 Task: Add a timeline in the project TouchLine for the epic 'Cloud security compliance' from 2024/01/25 to 2025/09/27.
Action: Mouse moved to (198, 407)
Screenshot: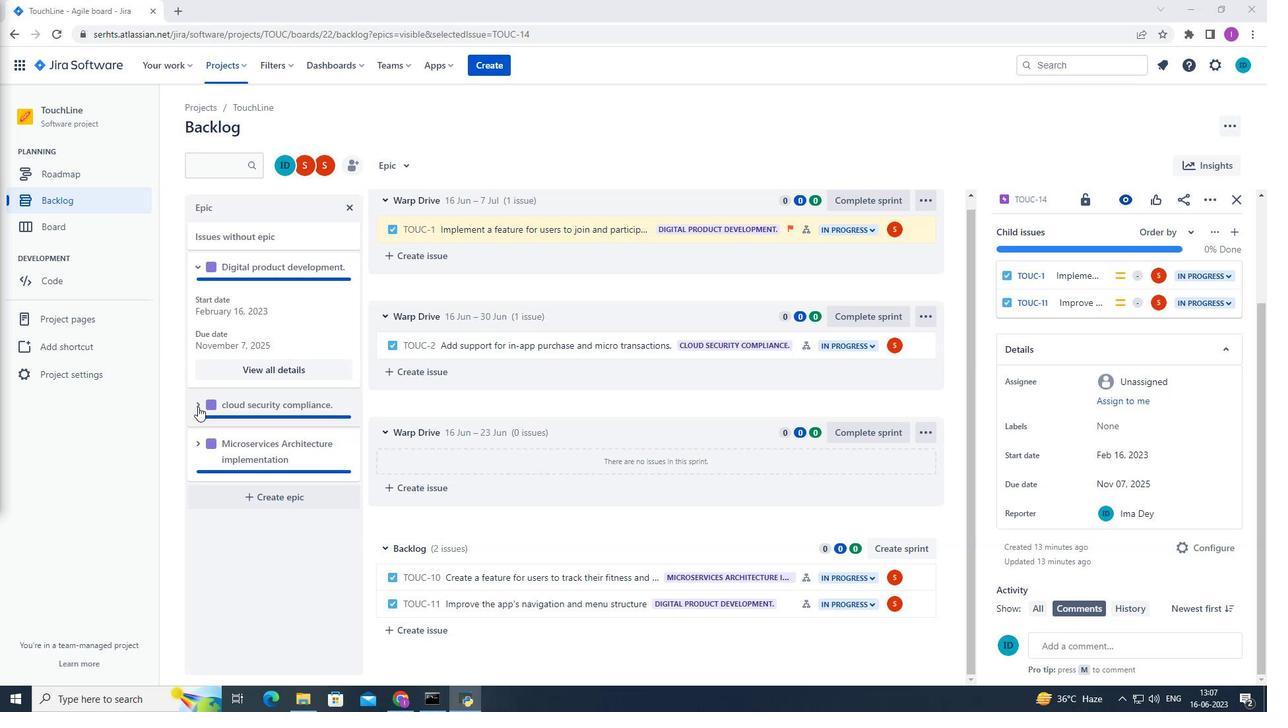 
Action: Mouse pressed left at (198, 407)
Screenshot: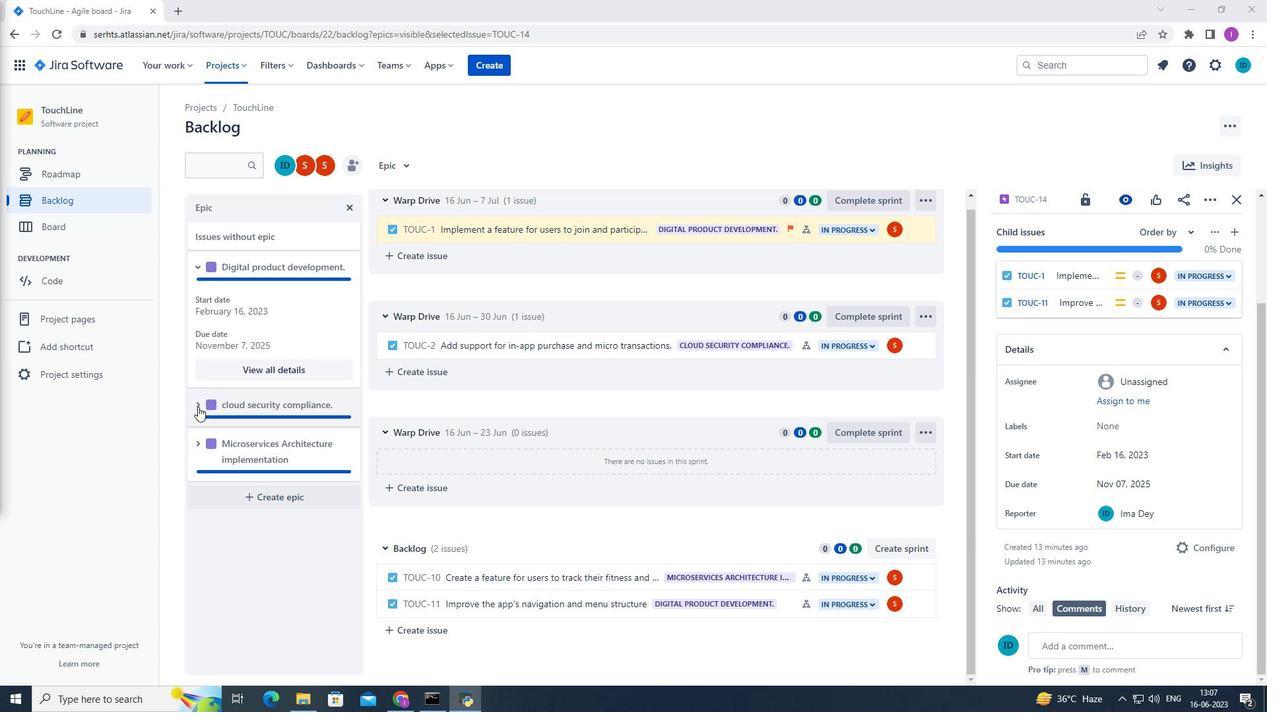 
Action: Mouse moved to (270, 499)
Screenshot: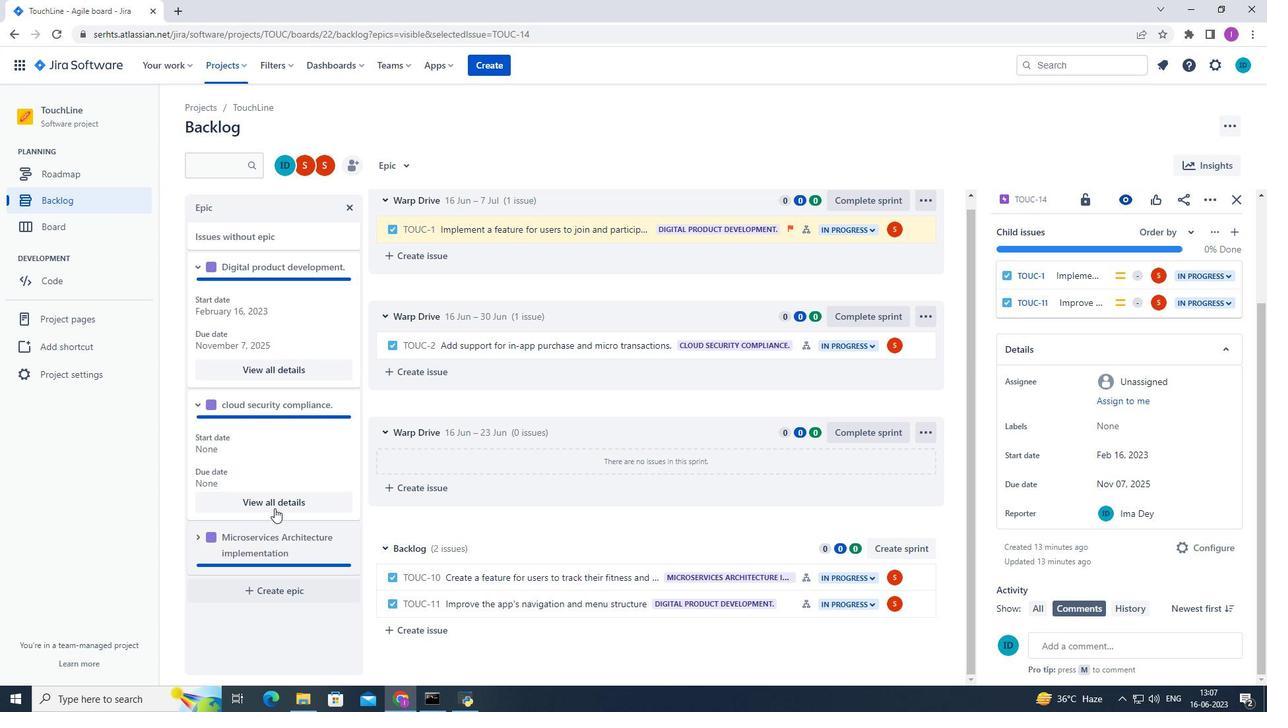 
Action: Mouse pressed left at (270, 499)
Screenshot: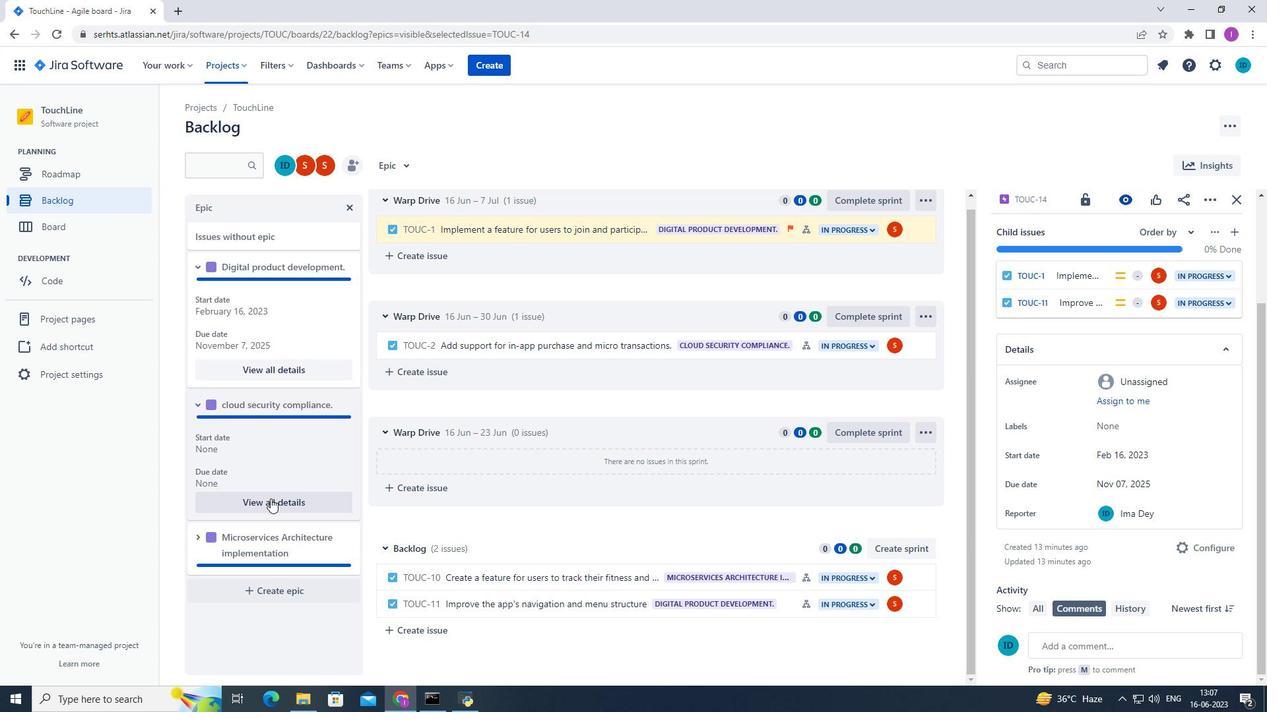 
Action: Mouse moved to (1110, 555)
Screenshot: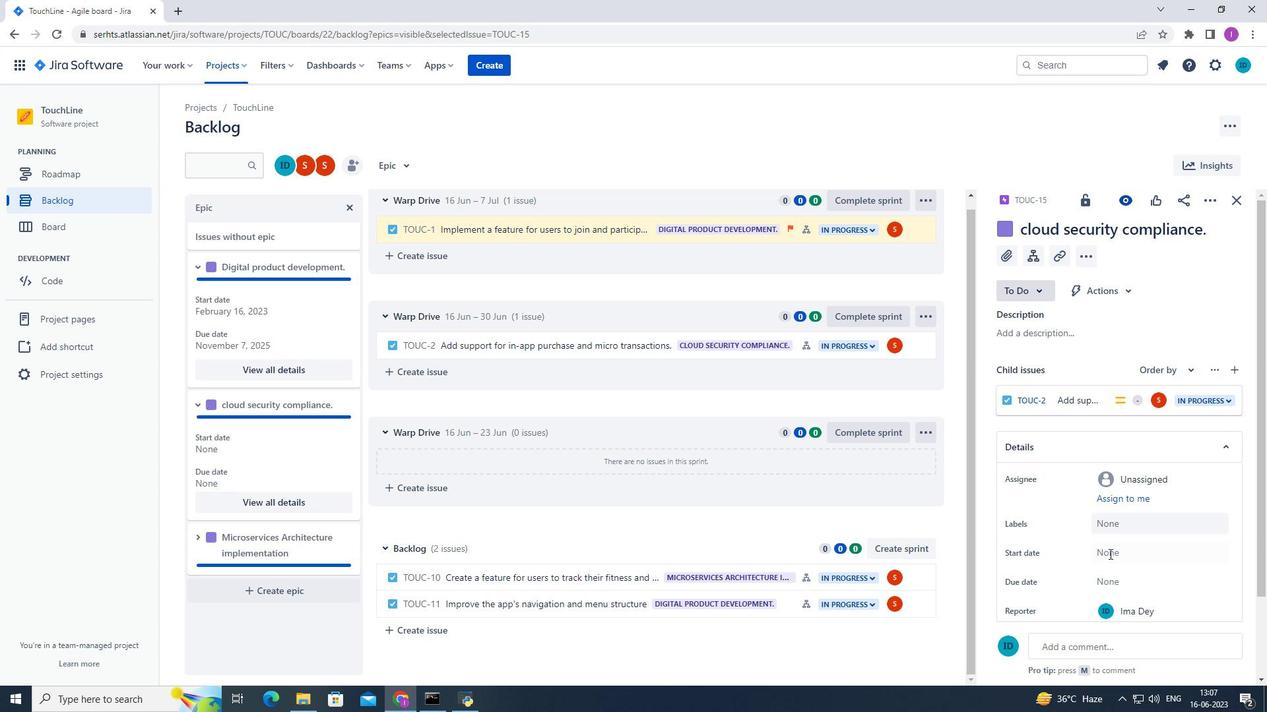 
Action: Mouse pressed left at (1110, 555)
Screenshot: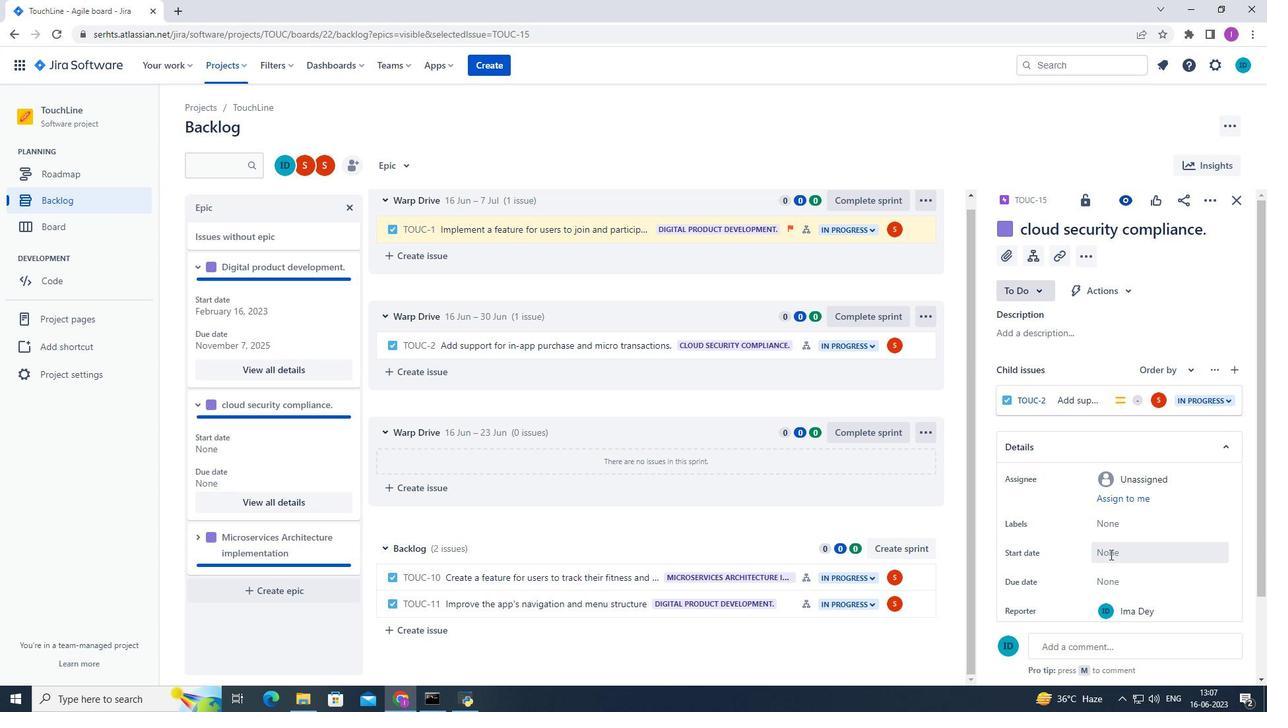 
Action: Mouse moved to (1237, 361)
Screenshot: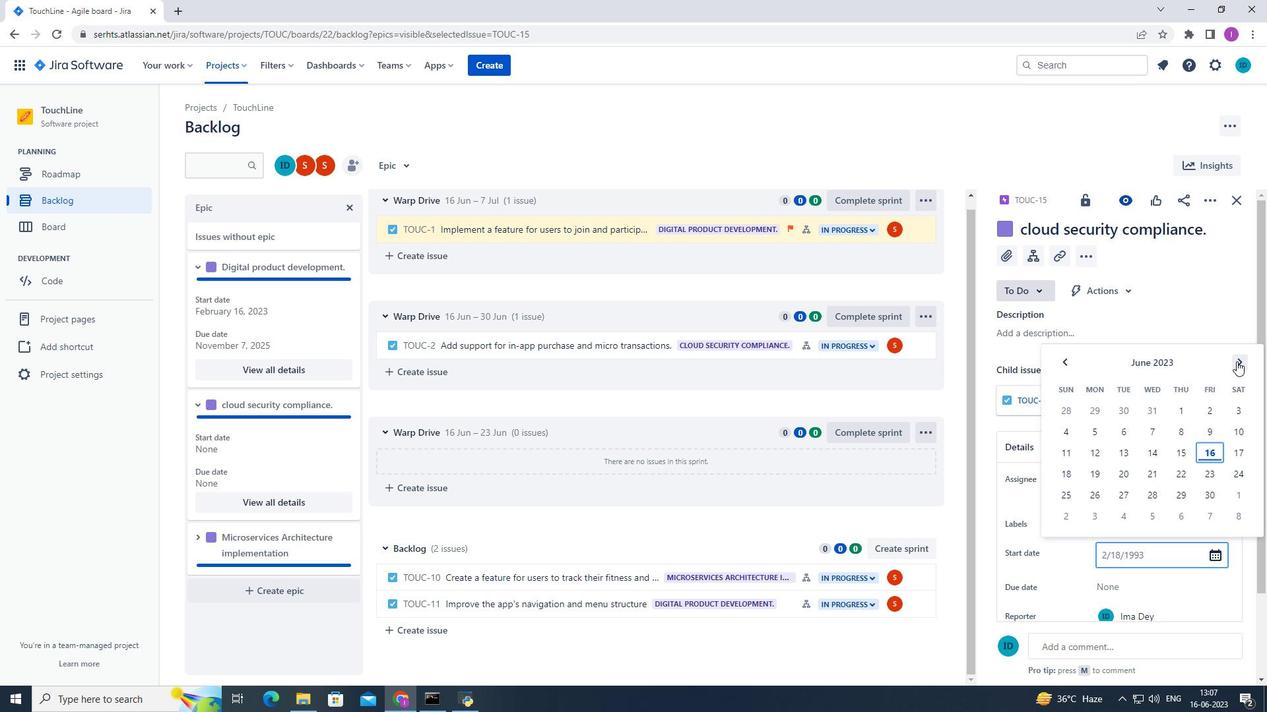 
Action: Mouse pressed left at (1237, 361)
Screenshot: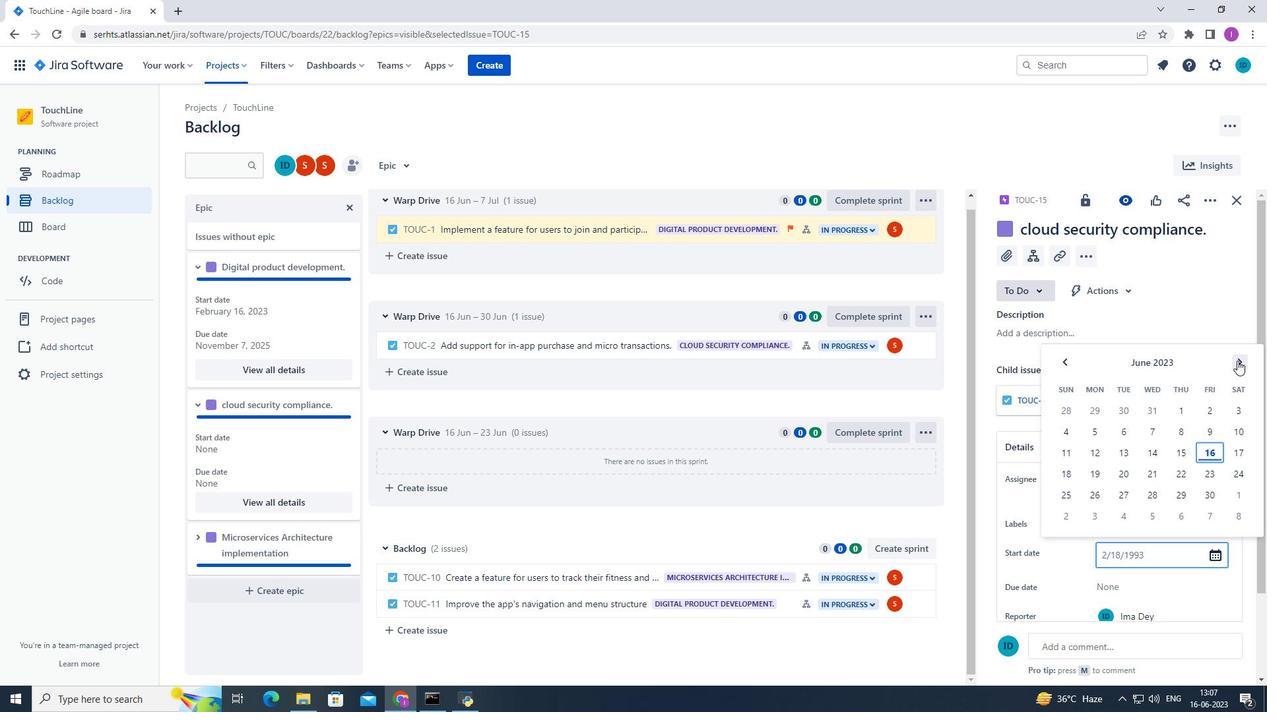 
Action: Mouse pressed left at (1237, 361)
Screenshot: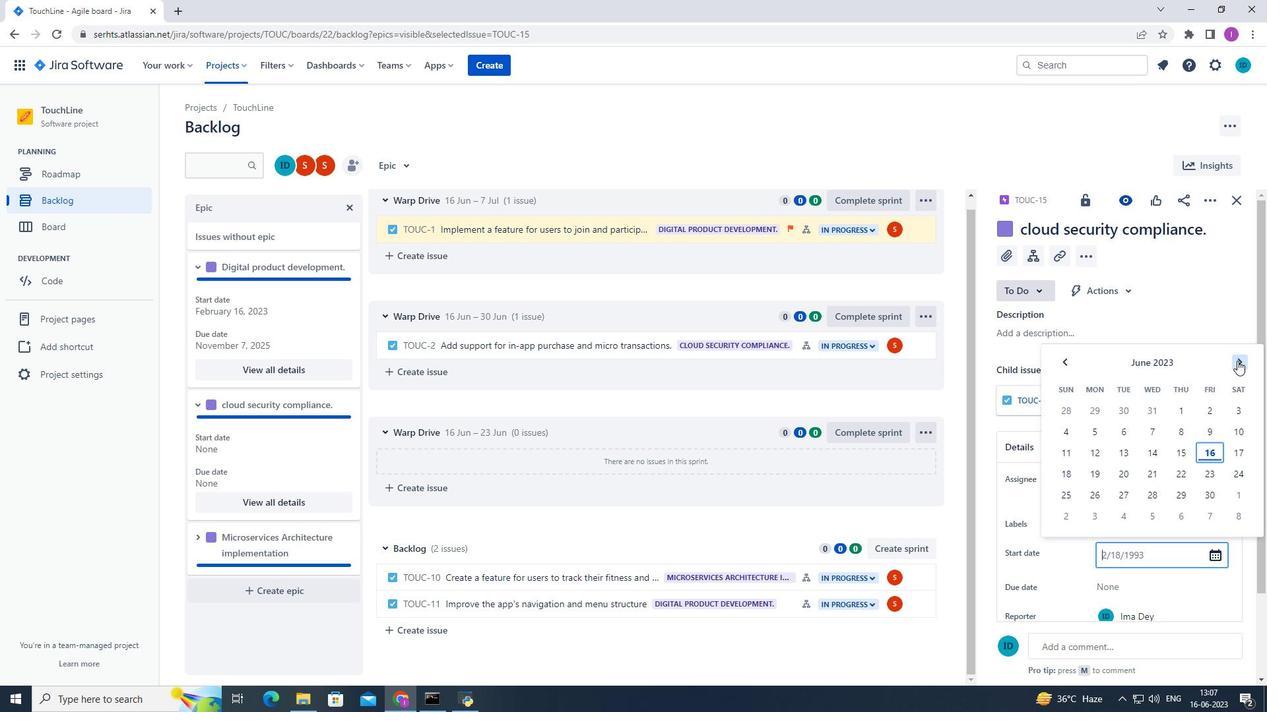 
Action: Mouse pressed left at (1237, 361)
Screenshot: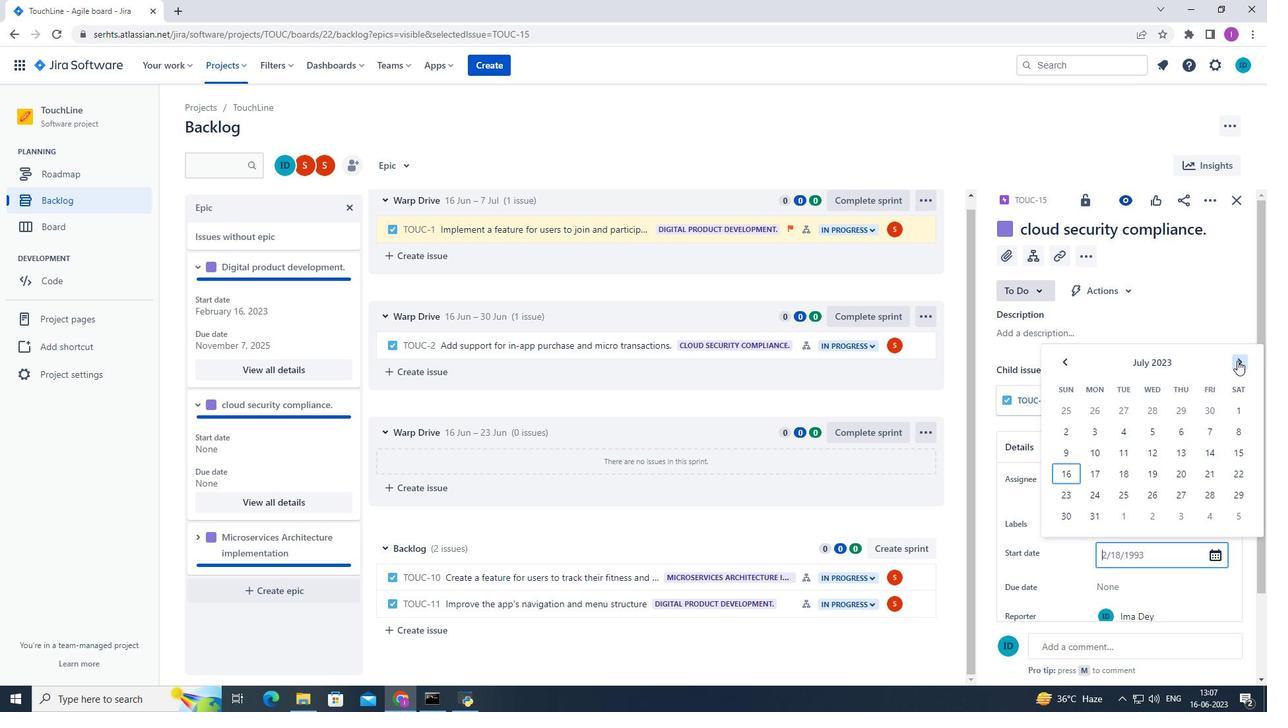 
Action: Mouse pressed left at (1237, 361)
Screenshot: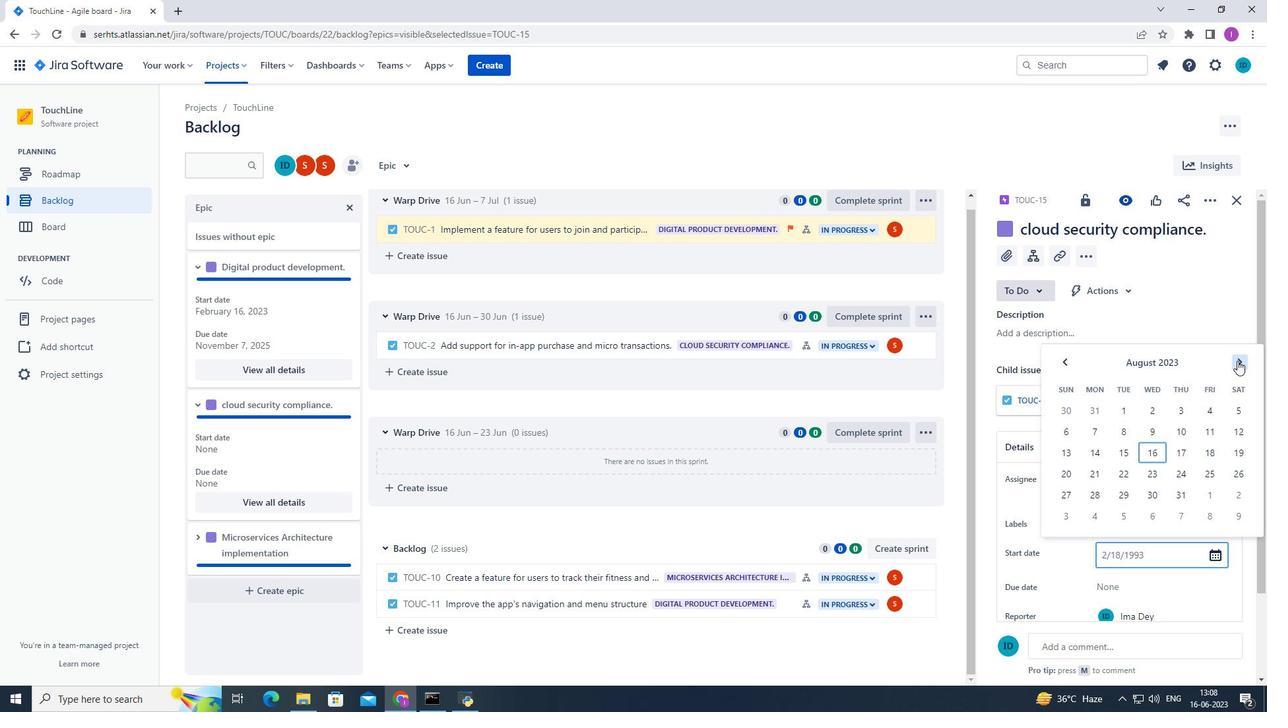 
Action: Mouse pressed left at (1237, 361)
Screenshot: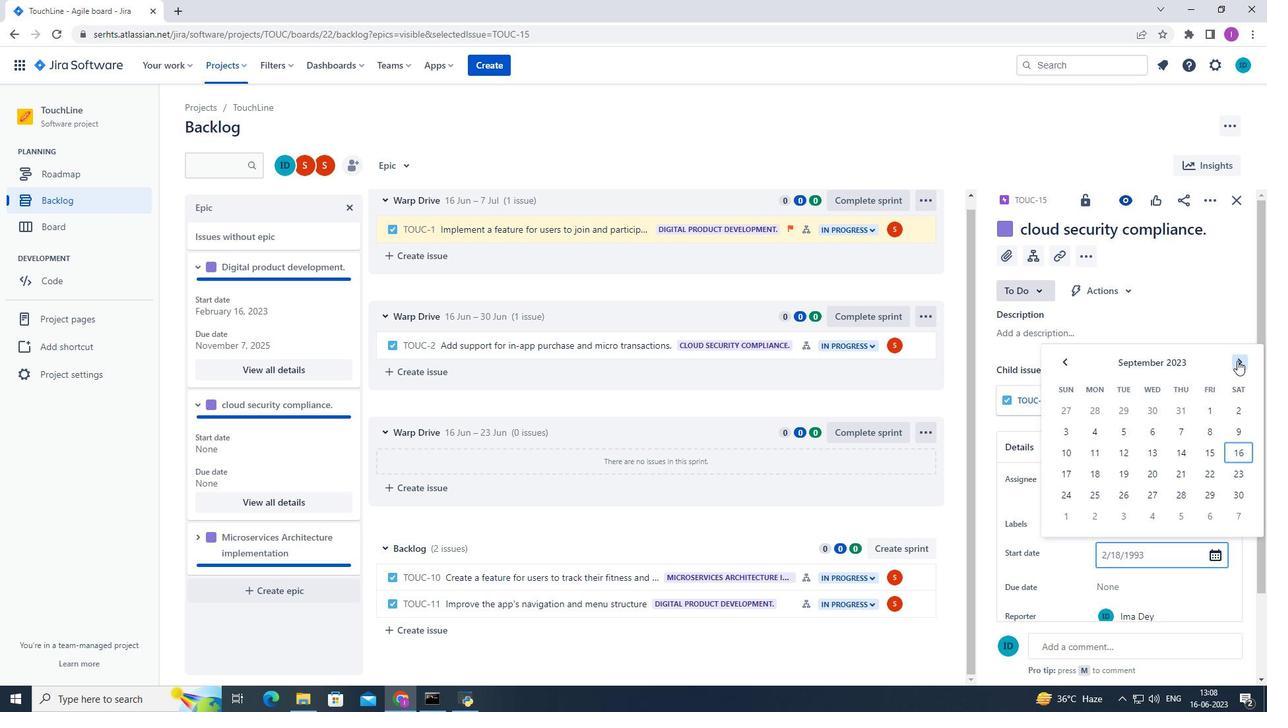 
Action: Mouse pressed left at (1237, 361)
Screenshot: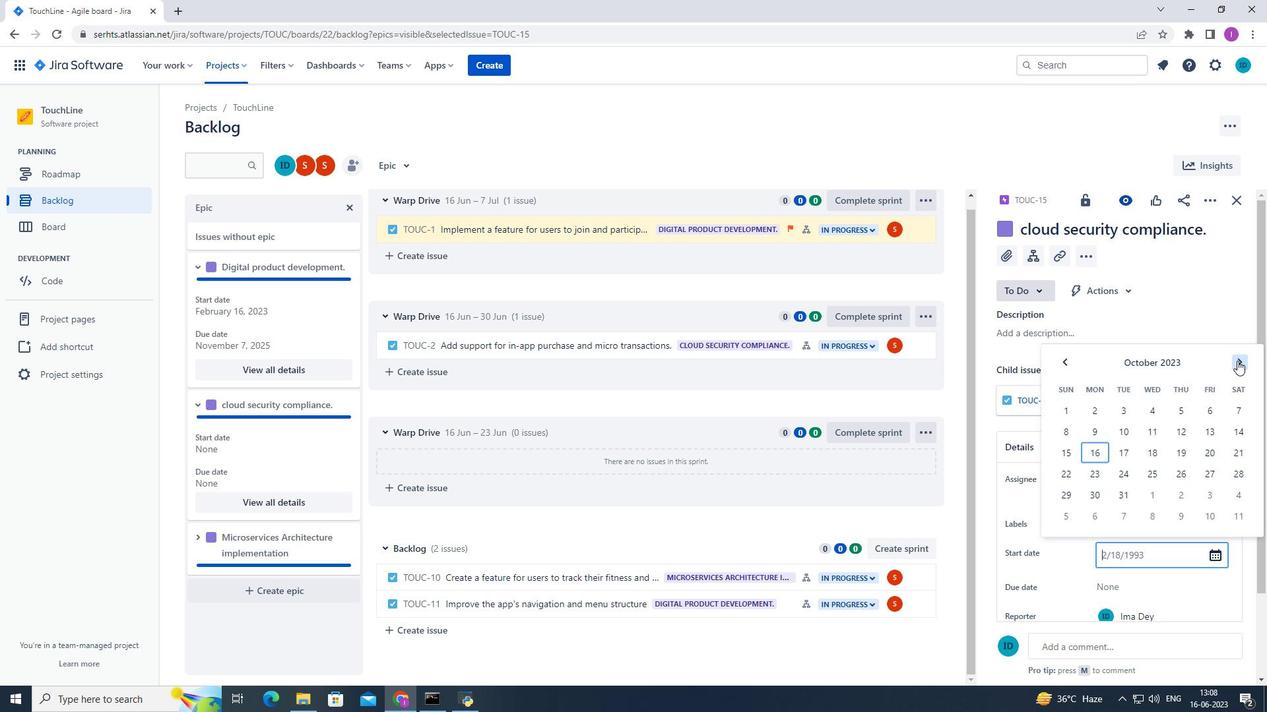 
Action: Mouse pressed left at (1237, 361)
Screenshot: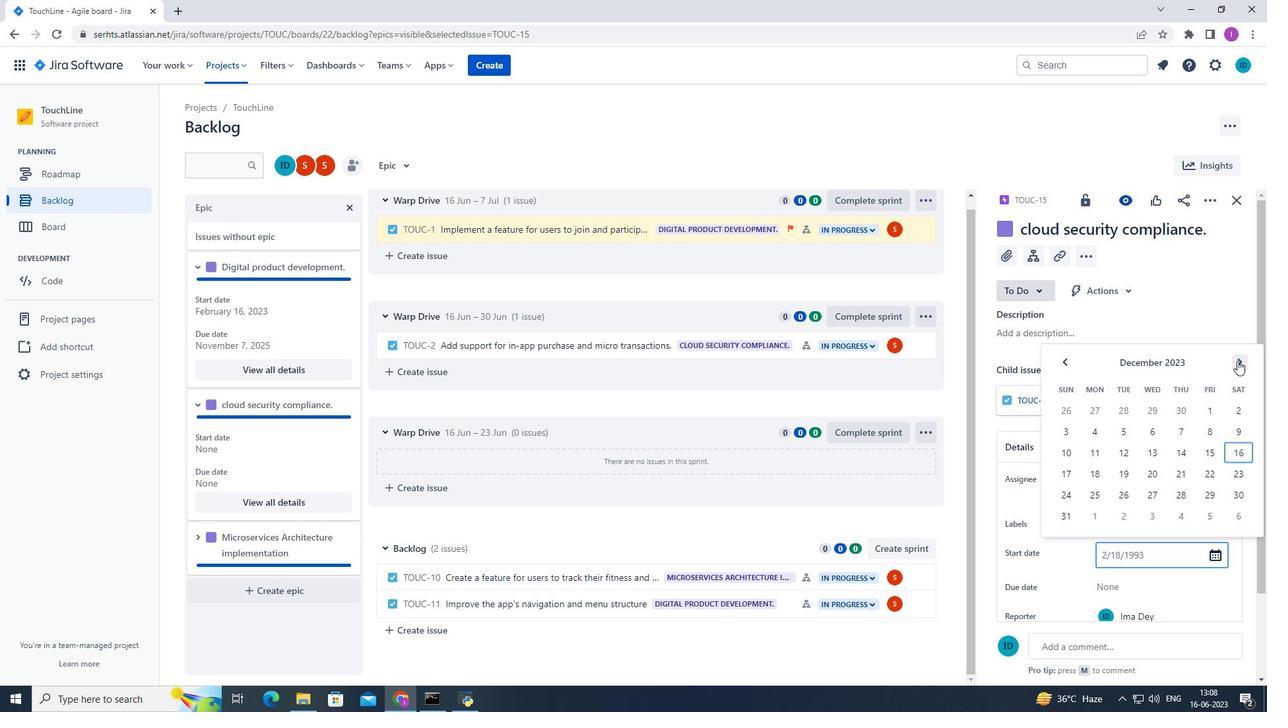 
Action: Mouse pressed left at (1237, 361)
Screenshot: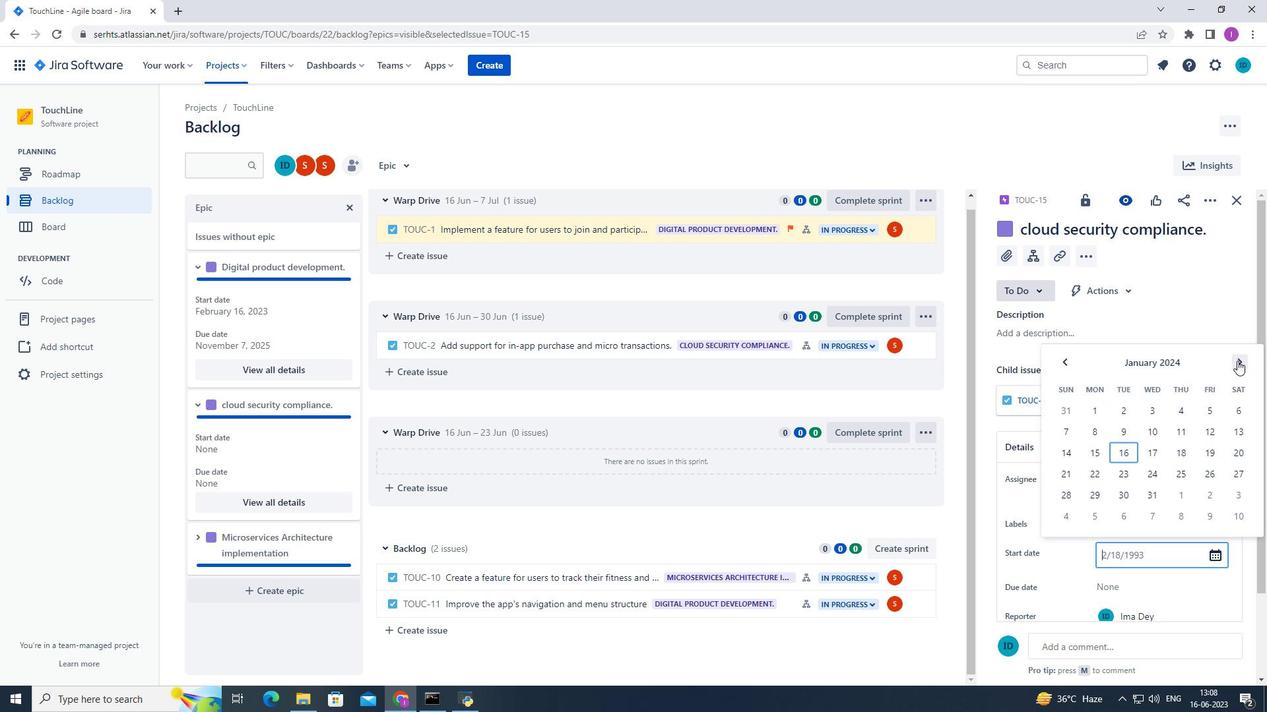 
Action: Mouse moved to (1065, 363)
Screenshot: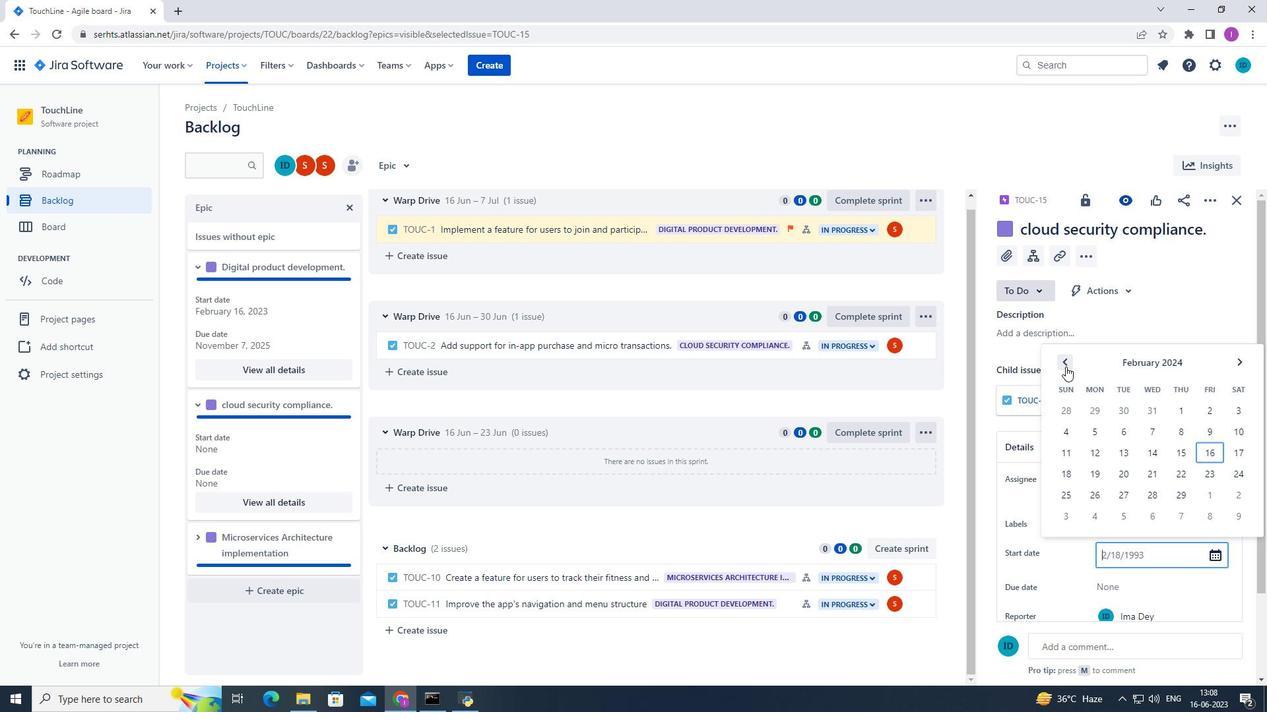 
Action: Mouse pressed left at (1065, 363)
Screenshot: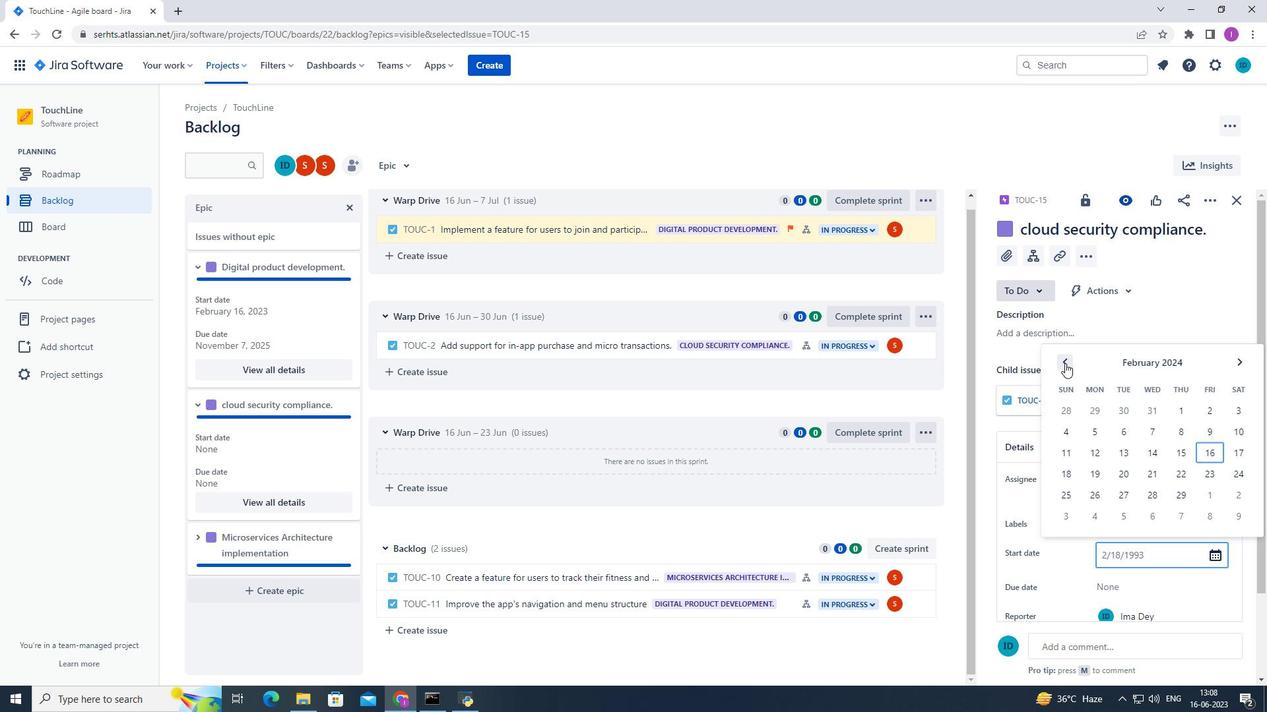 
Action: Mouse moved to (1189, 472)
Screenshot: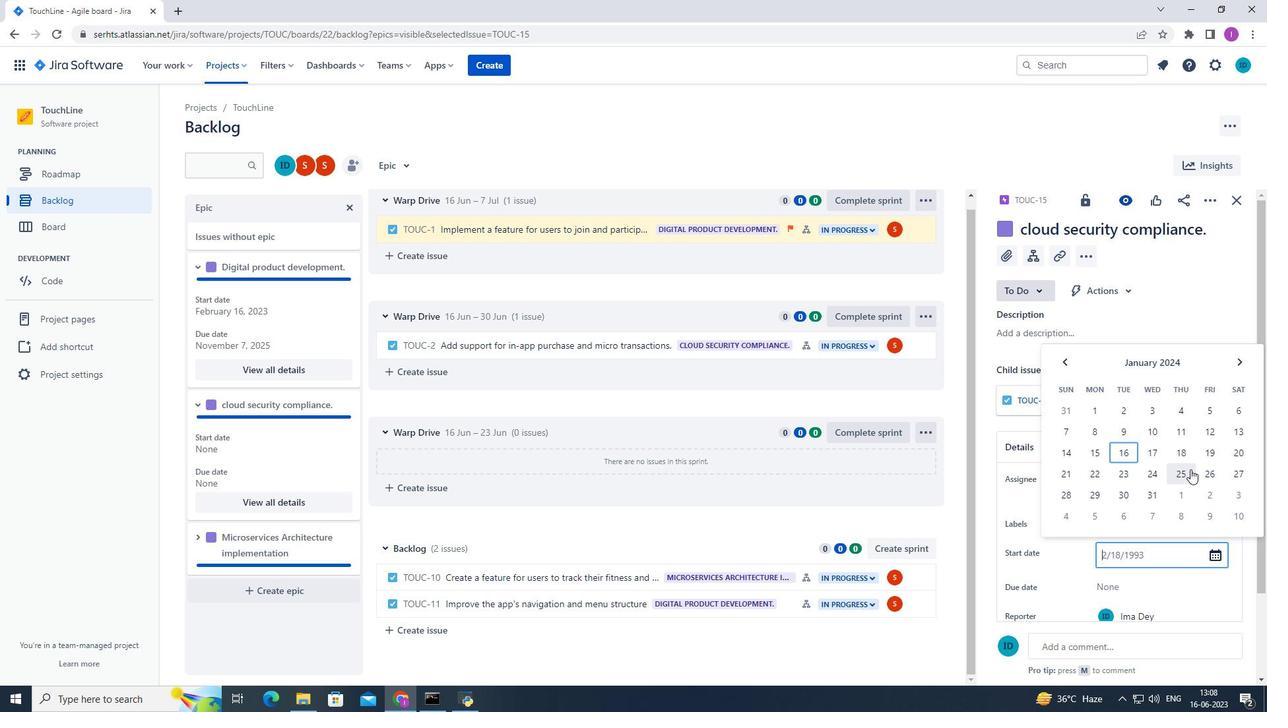 
Action: Mouse pressed left at (1189, 472)
Screenshot: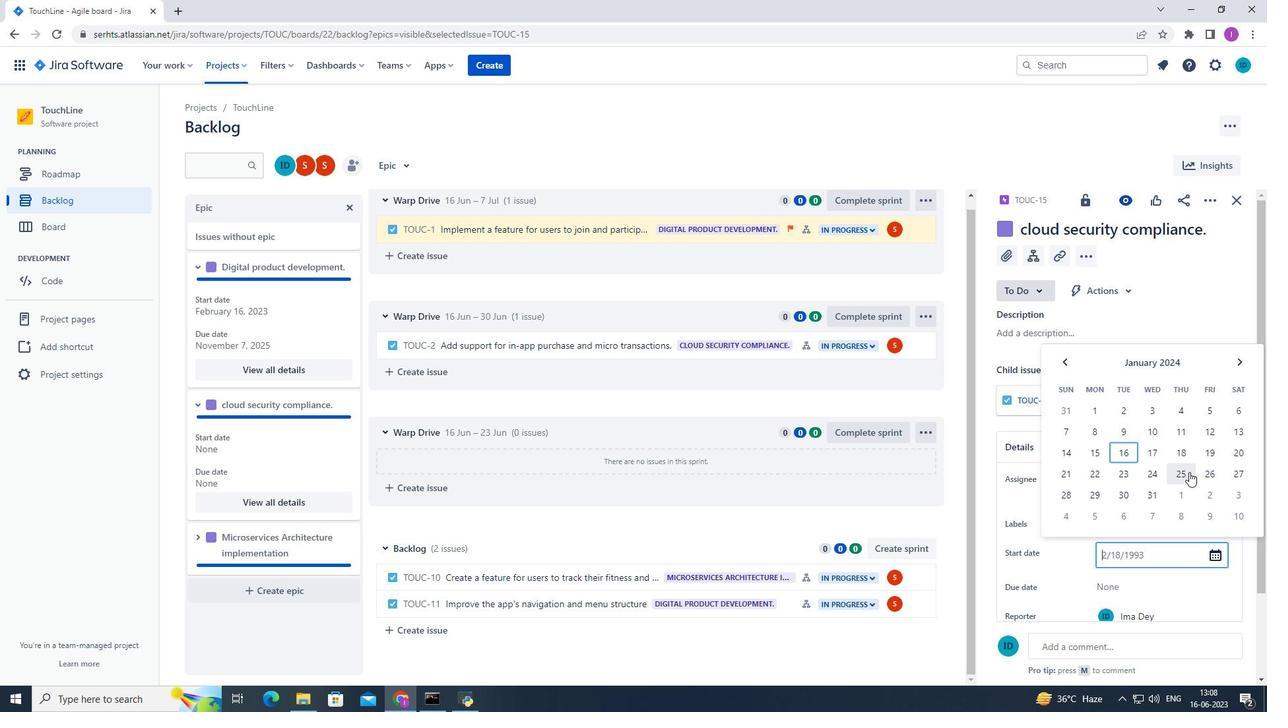 
Action: Mouse moved to (1194, 584)
Screenshot: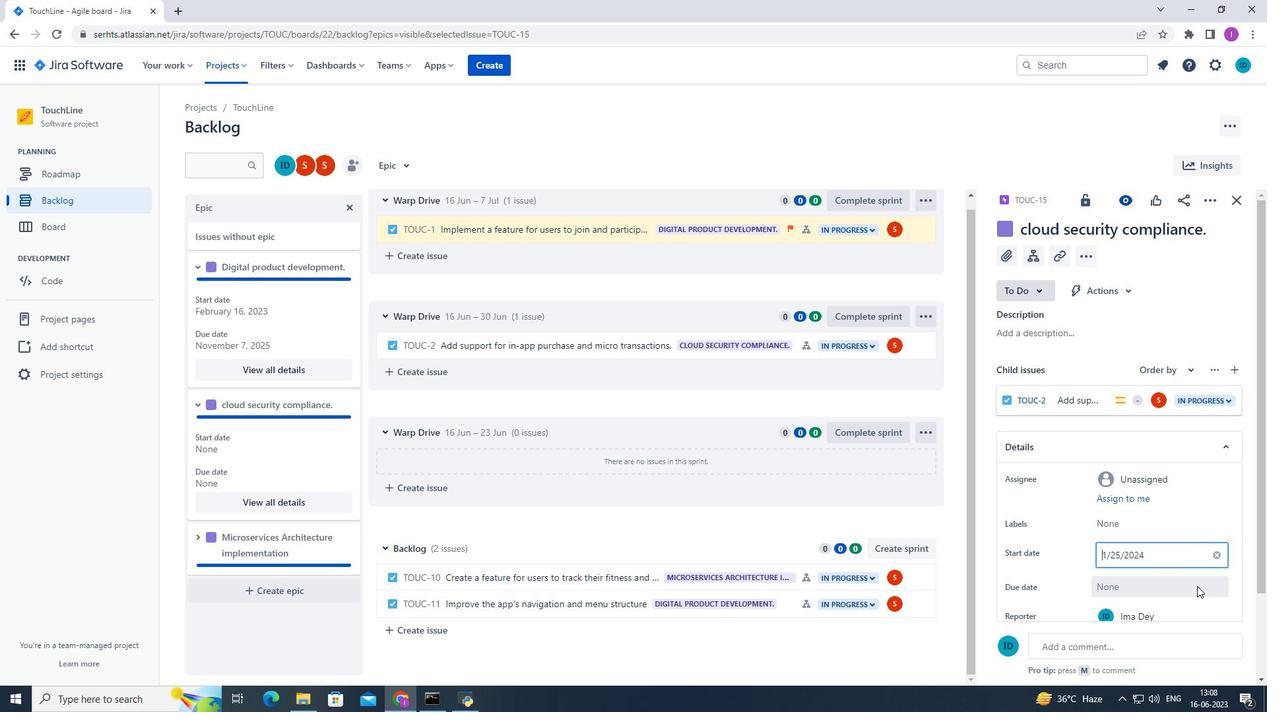 
Action: Mouse scrolled (1194, 583) with delta (0, 0)
Screenshot: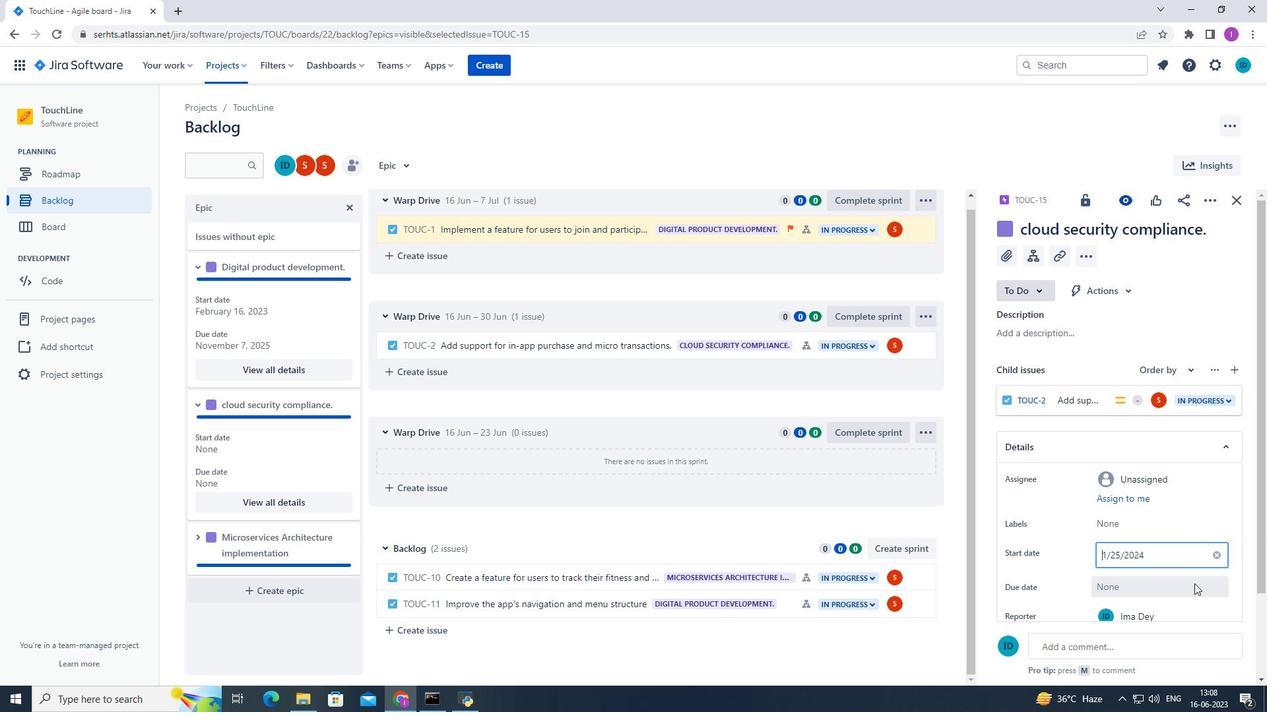 
Action: Mouse moved to (1167, 524)
Screenshot: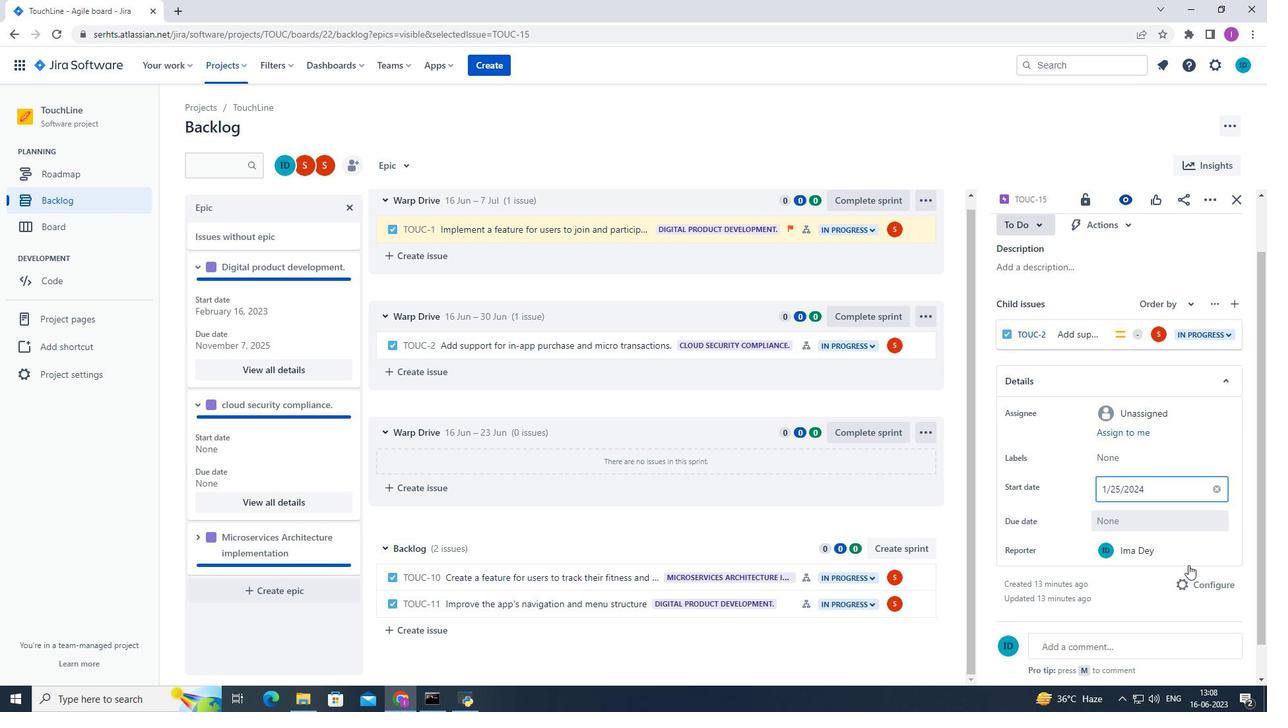 
Action: Mouse pressed left at (1167, 524)
Screenshot: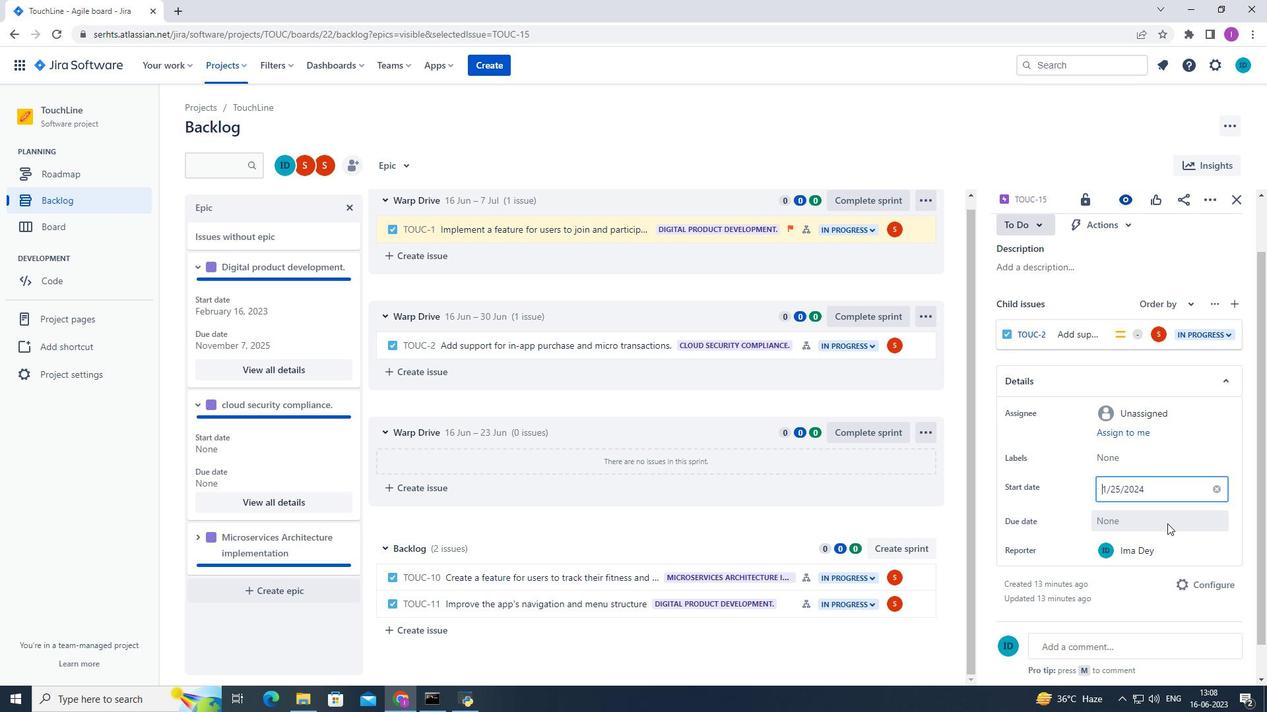 
Action: Mouse moved to (1236, 330)
Screenshot: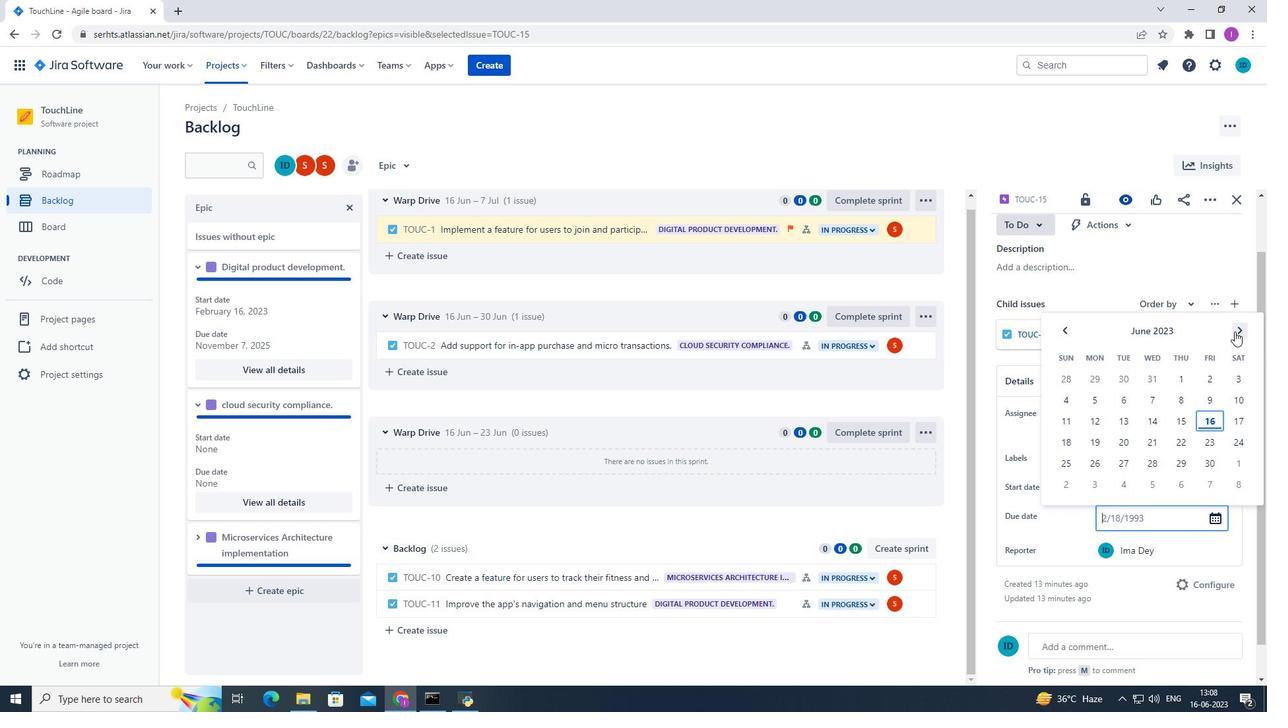
Action: Mouse pressed left at (1236, 330)
Screenshot: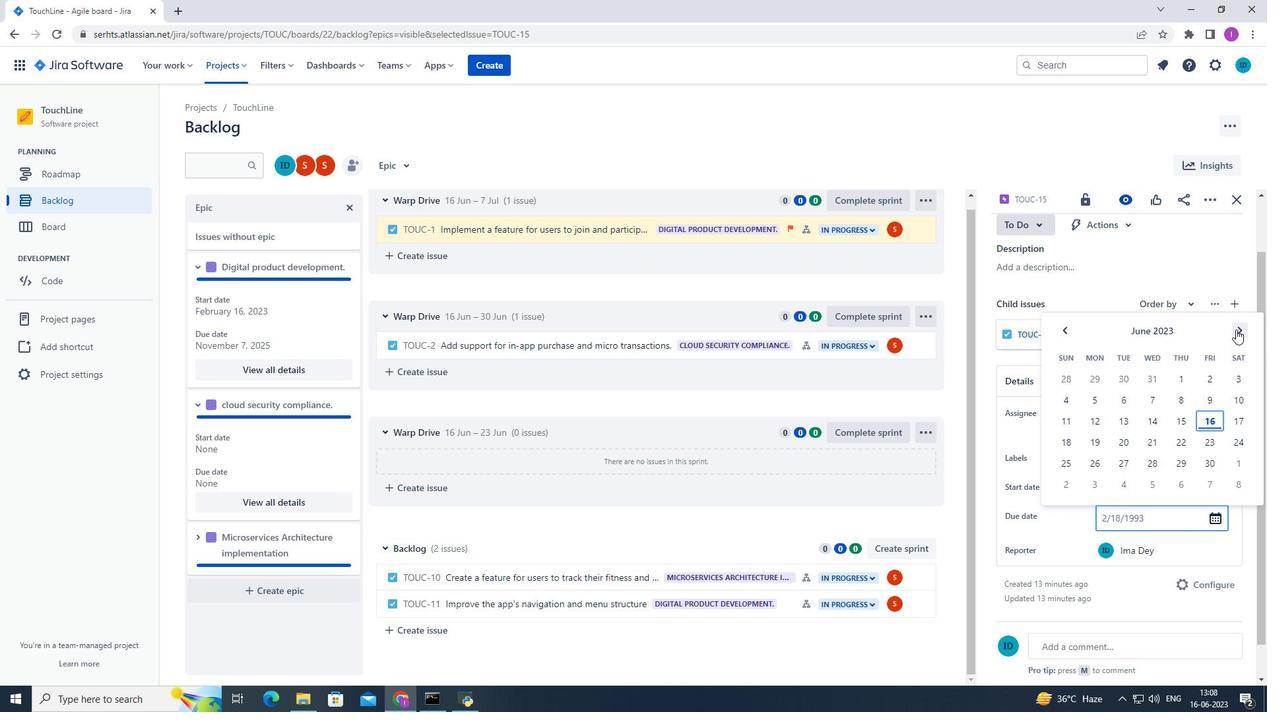 
Action: Mouse pressed left at (1236, 330)
Screenshot: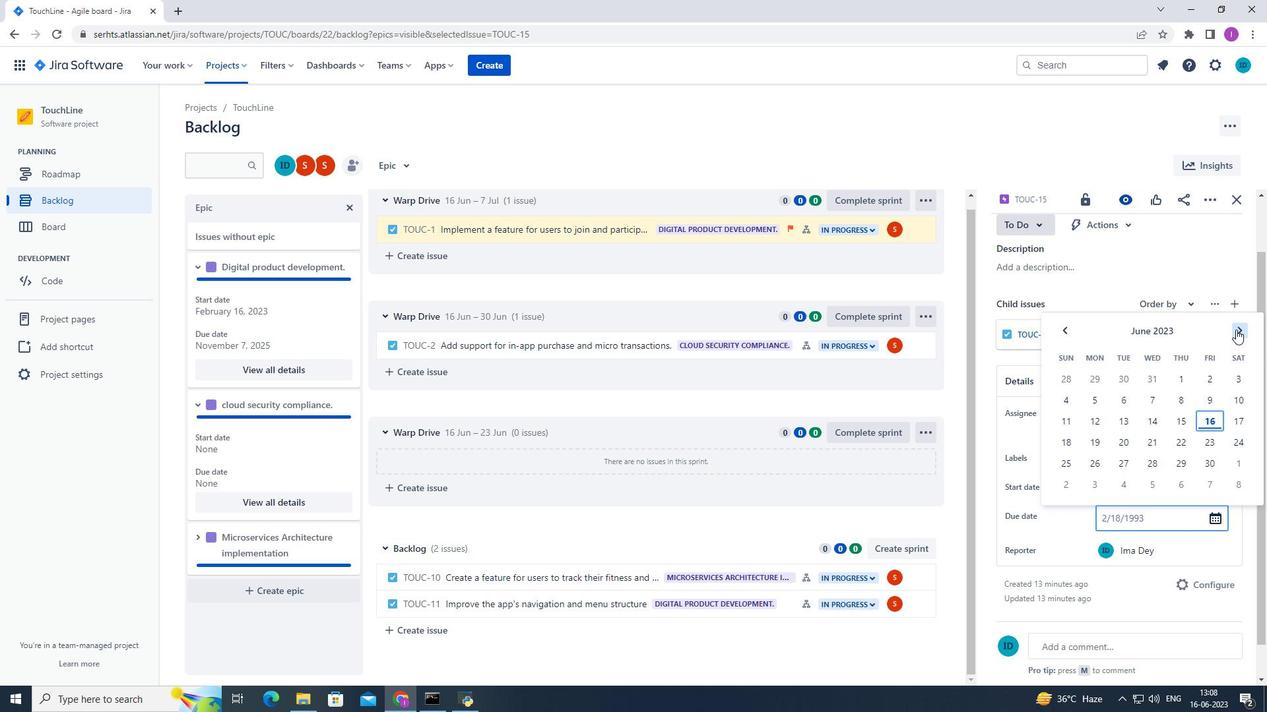 
Action: Mouse pressed left at (1236, 330)
Screenshot: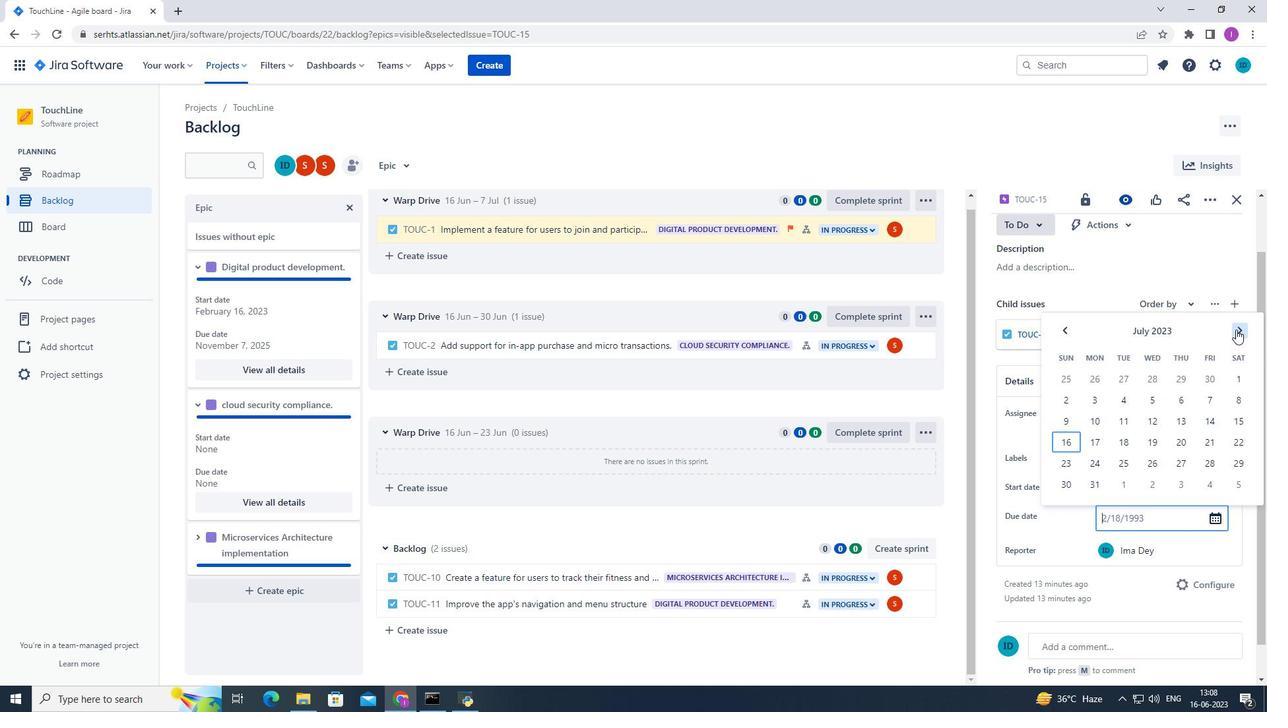 
Action: Mouse pressed left at (1236, 330)
Screenshot: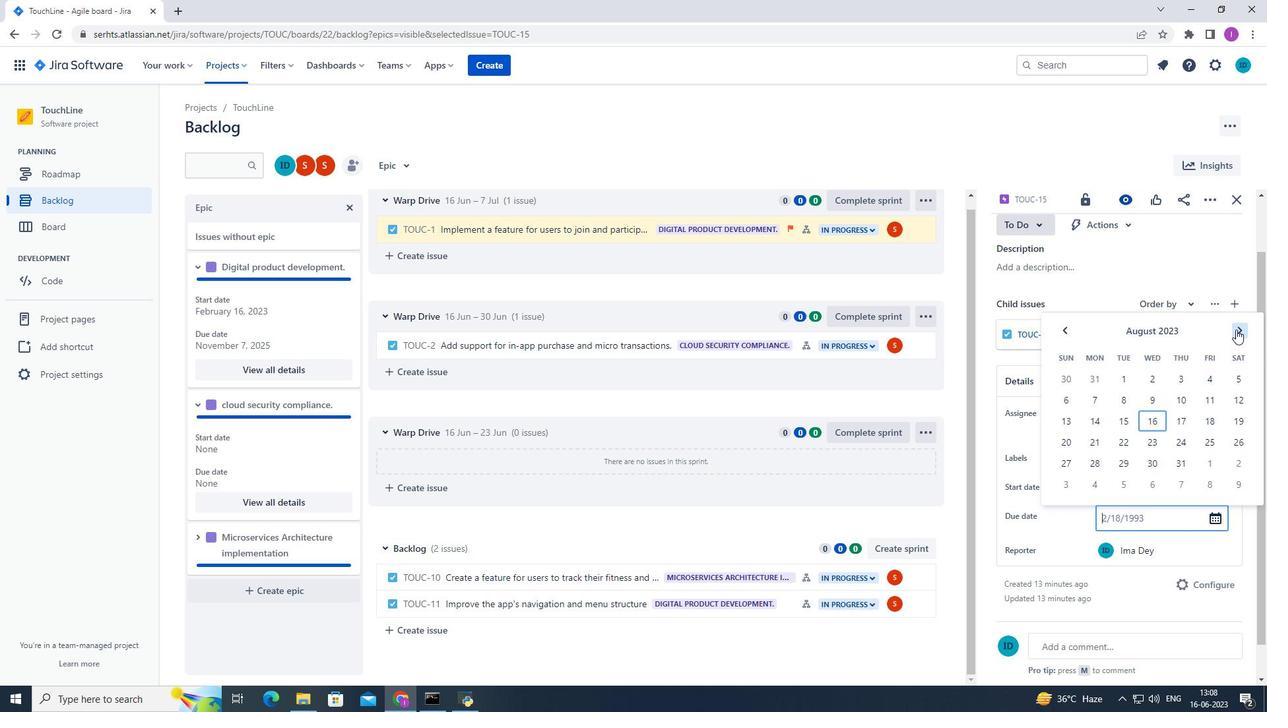 
Action: Mouse pressed left at (1236, 330)
Screenshot: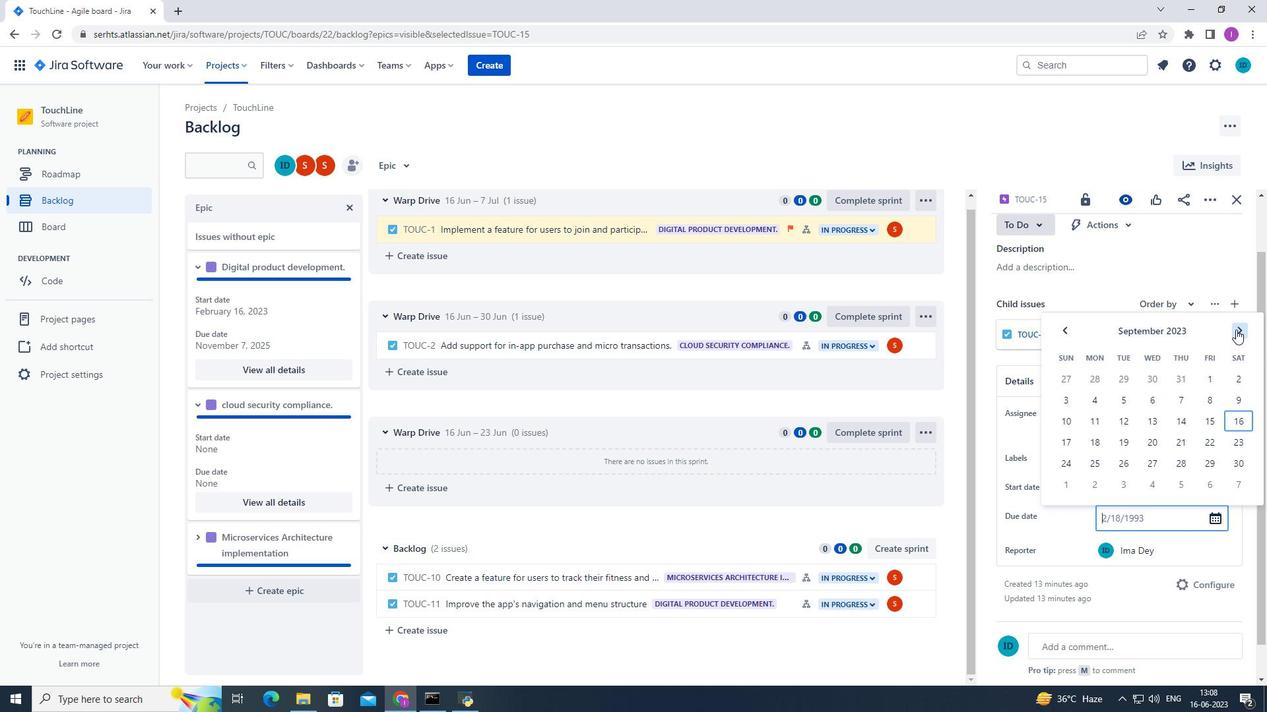 
Action: Mouse pressed left at (1236, 330)
Screenshot: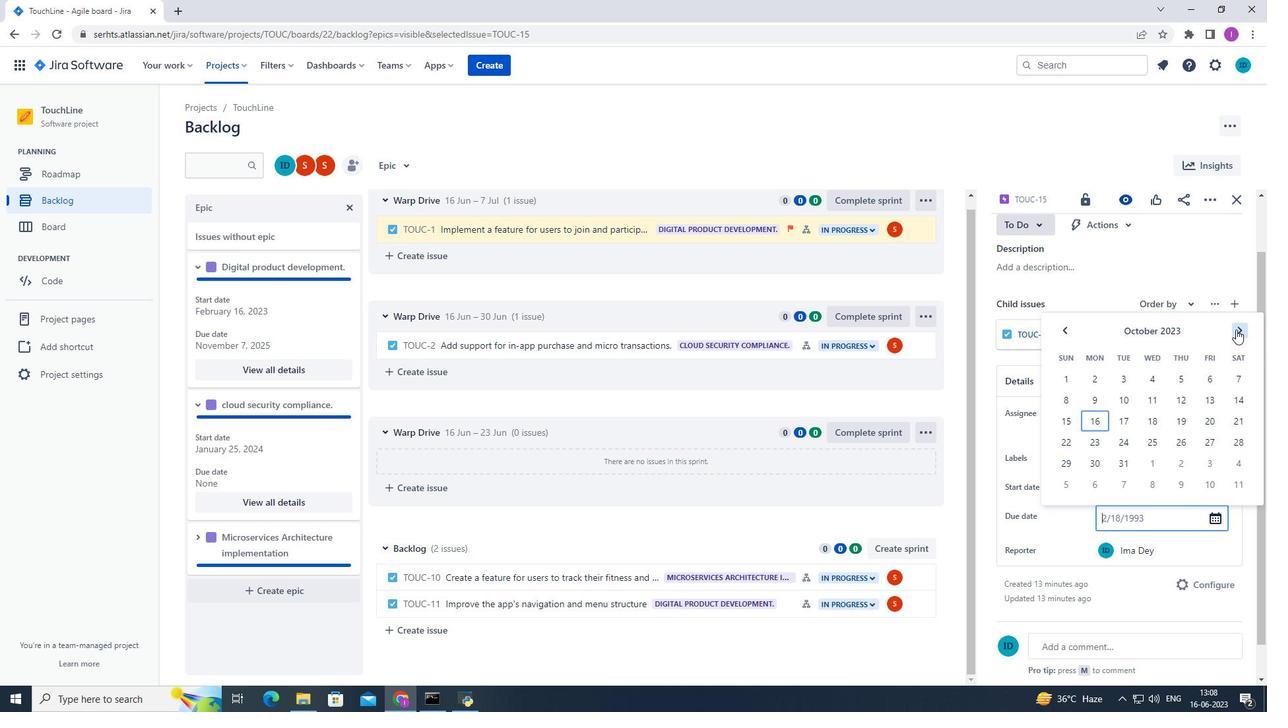 
Action: Mouse pressed left at (1236, 330)
Screenshot: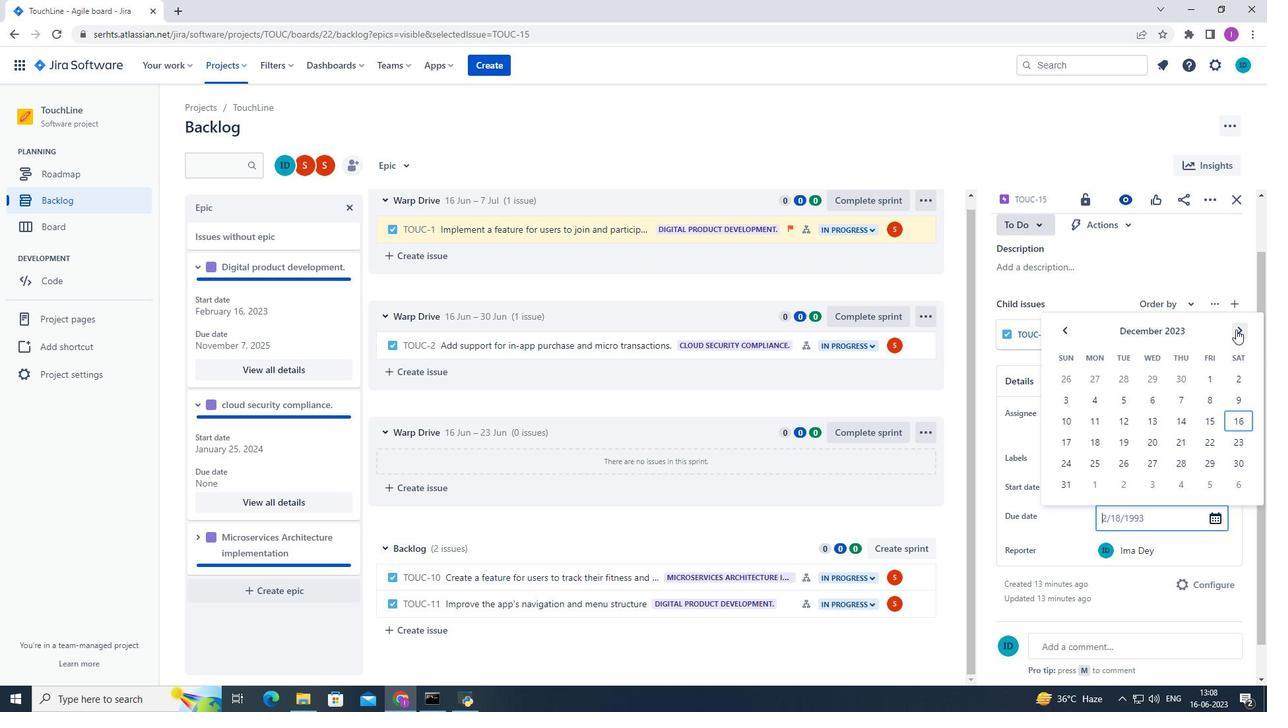 
Action: Mouse pressed left at (1236, 330)
Screenshot: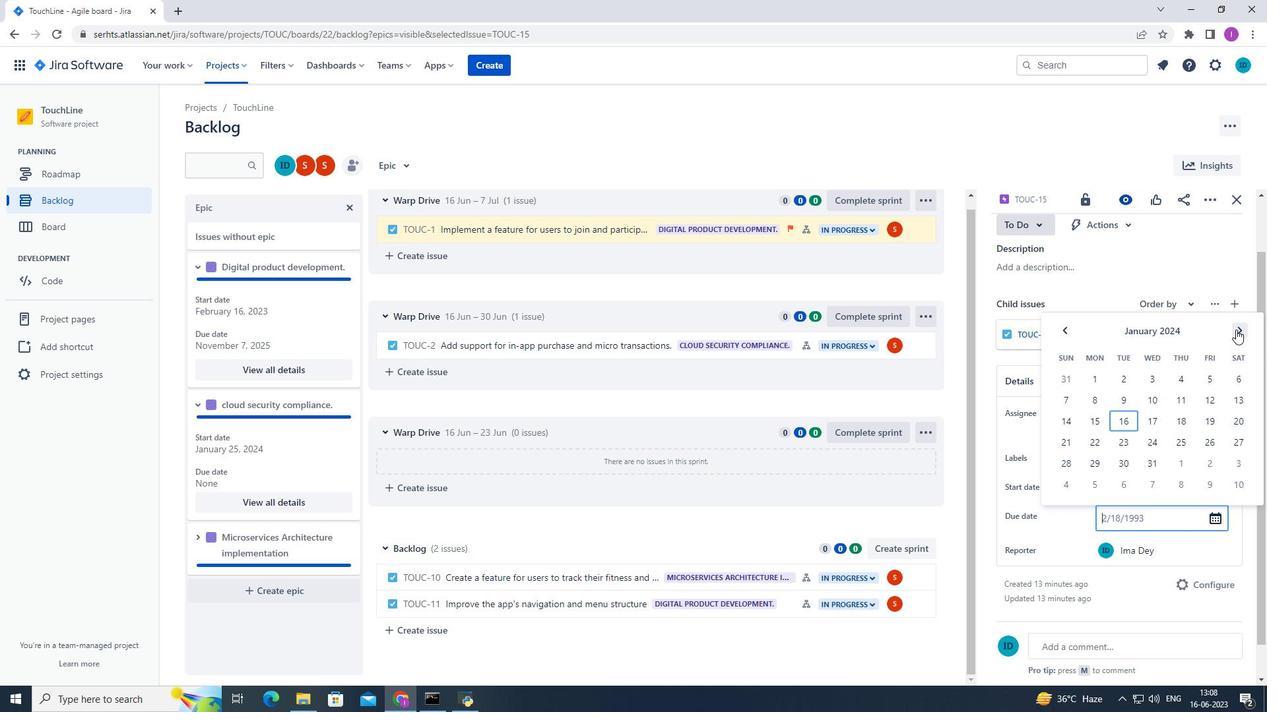 
Action: Mouse pressed left at (1236, 330)
Screenshot: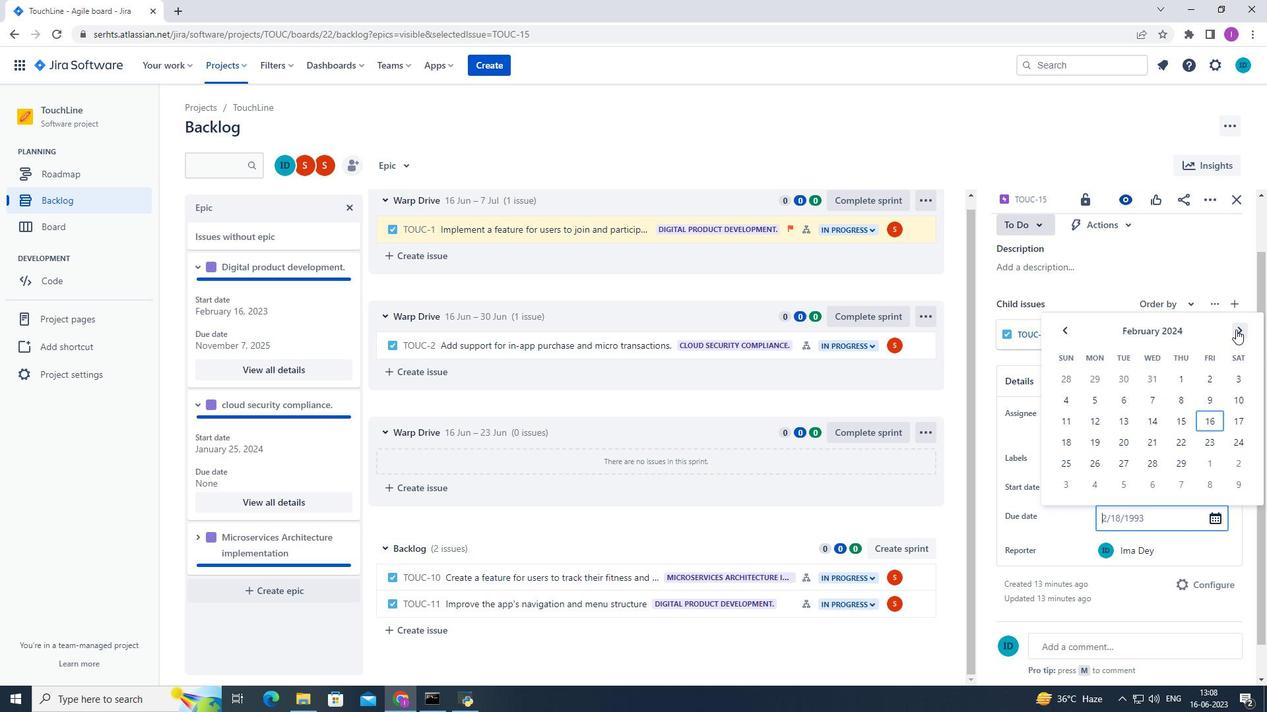 
Action: Mouse pressed left at (1236, 330)
Screenshot: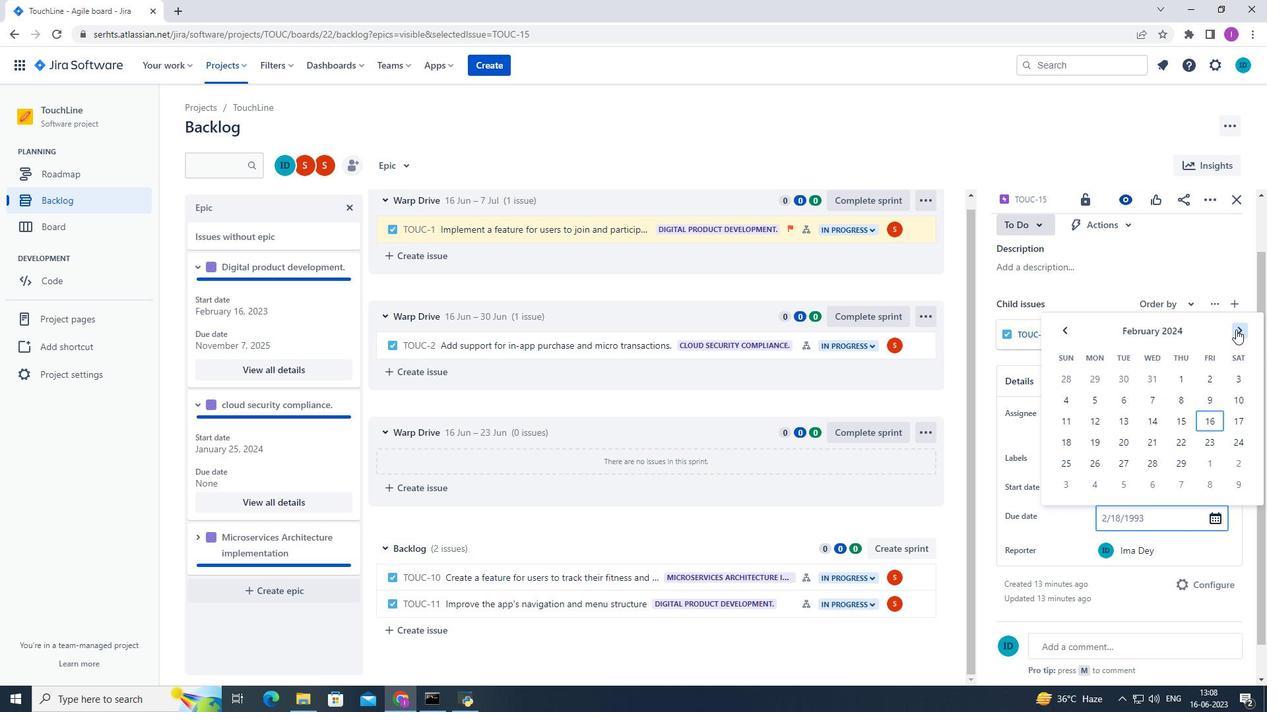 
Action: Mouse pressed left at (1236, 330)
Screenshot: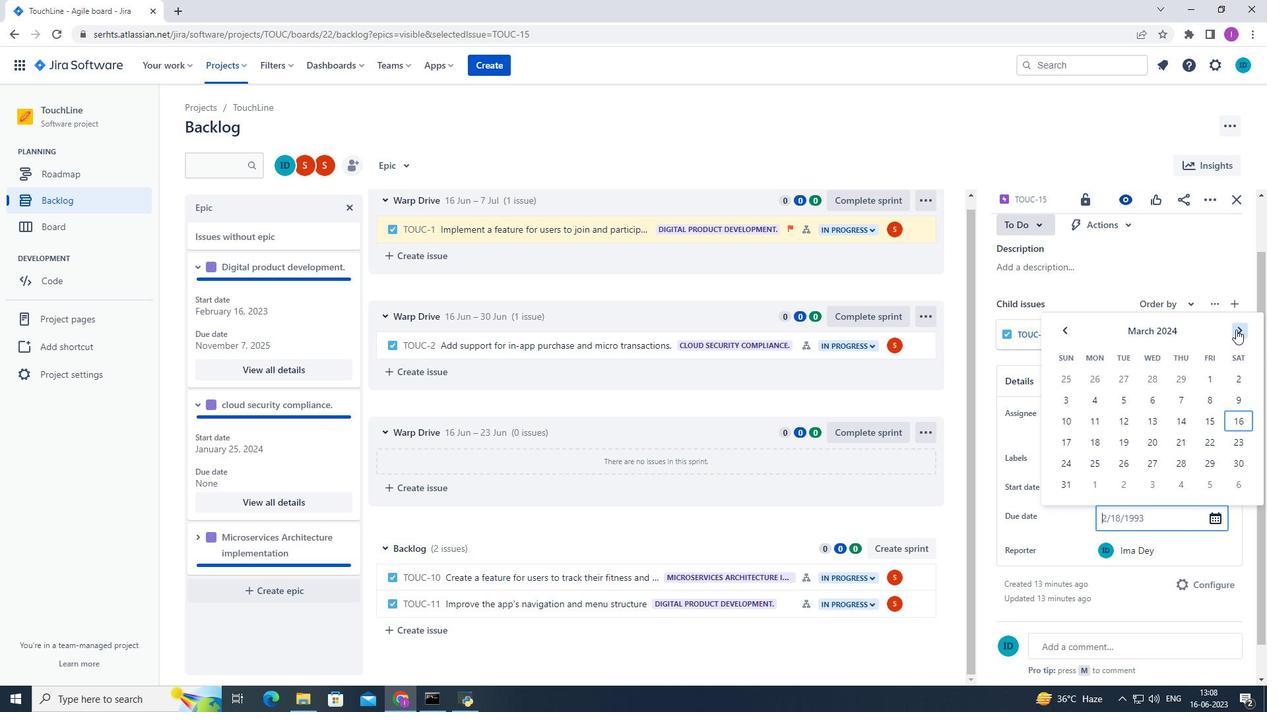 
Action: Mouse pressed left at (1236, 330)
Screenshot: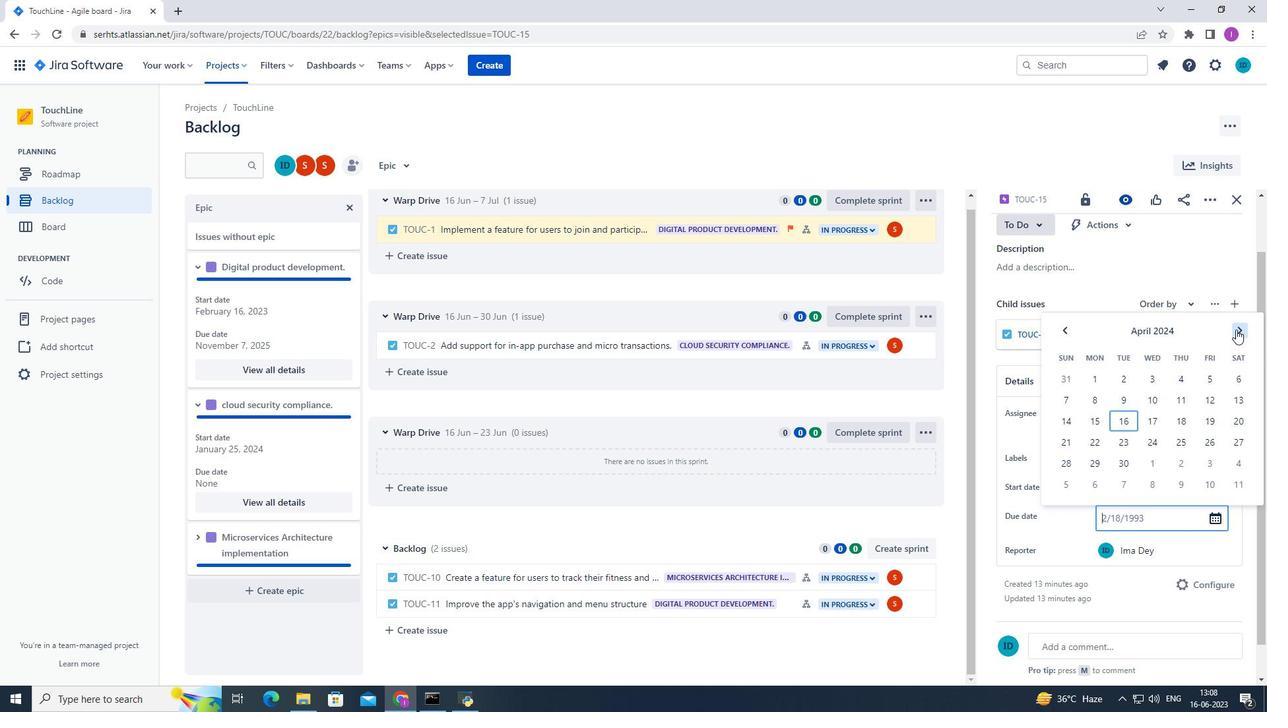 
Action: Mouse pressed left at (1236, 330)
Screenshot: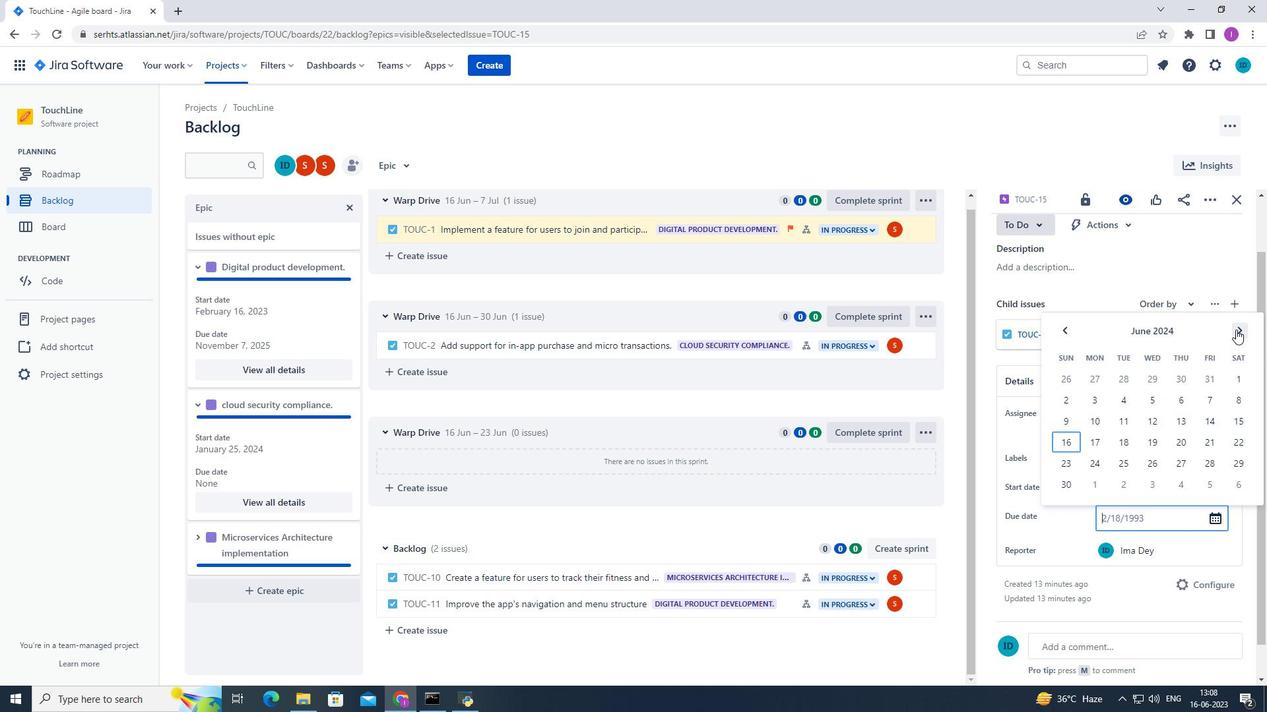 
Action: Mouse pressed left at (1236, 330)
Screenshot: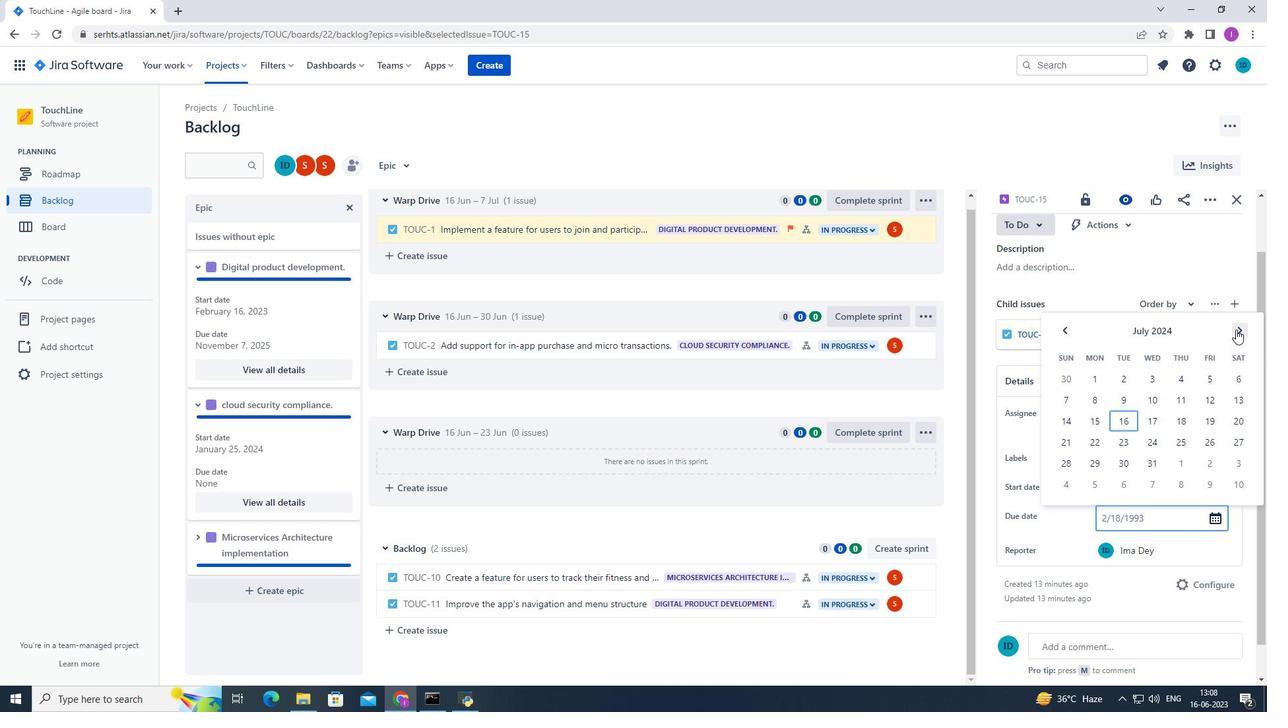 
Action: Mouse pressed left at (1236, 330)
Screenshot: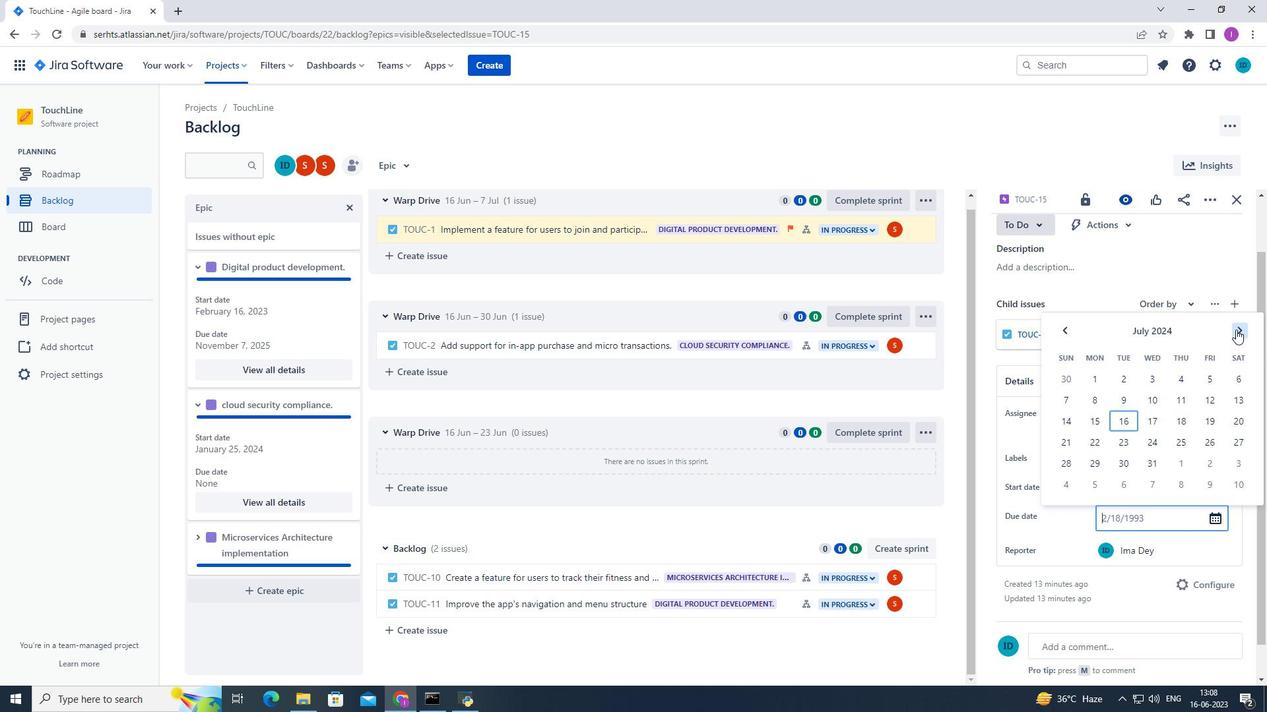 
Action: Mouse pressed left at (1236, 330)
Screenshot: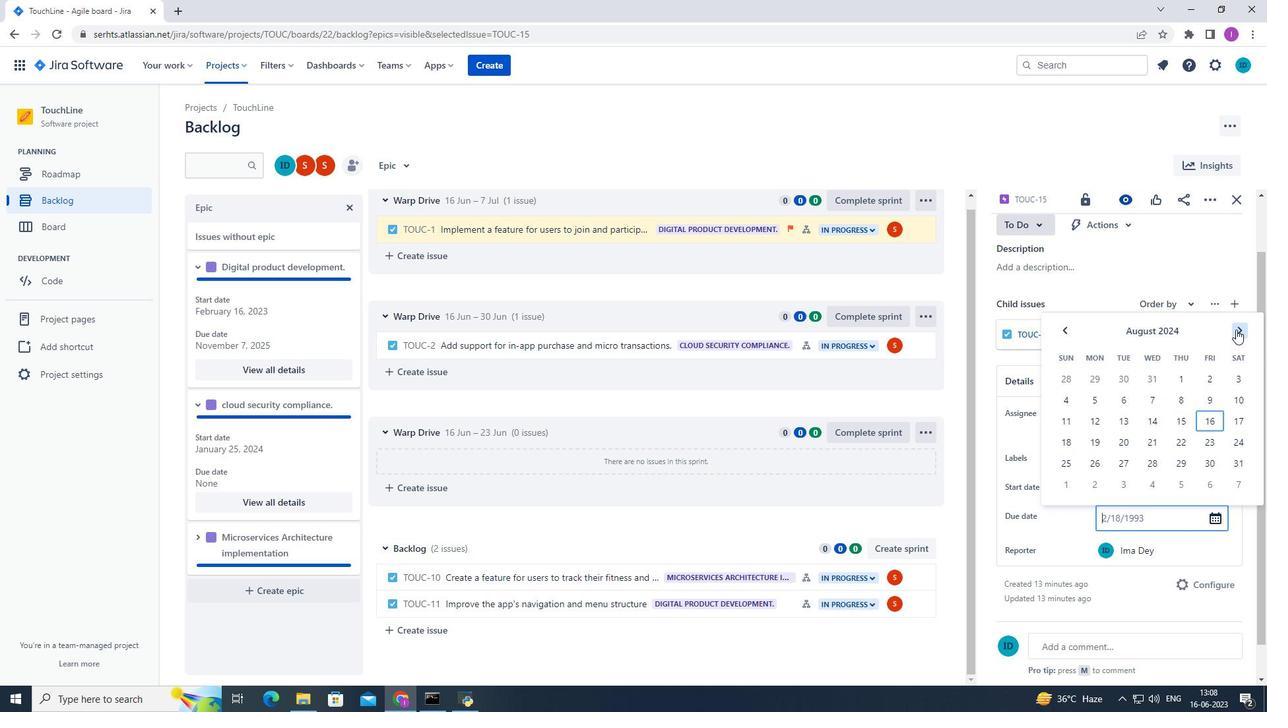 
Action: Mouse pressed left at (1236, 330)
Screenshot: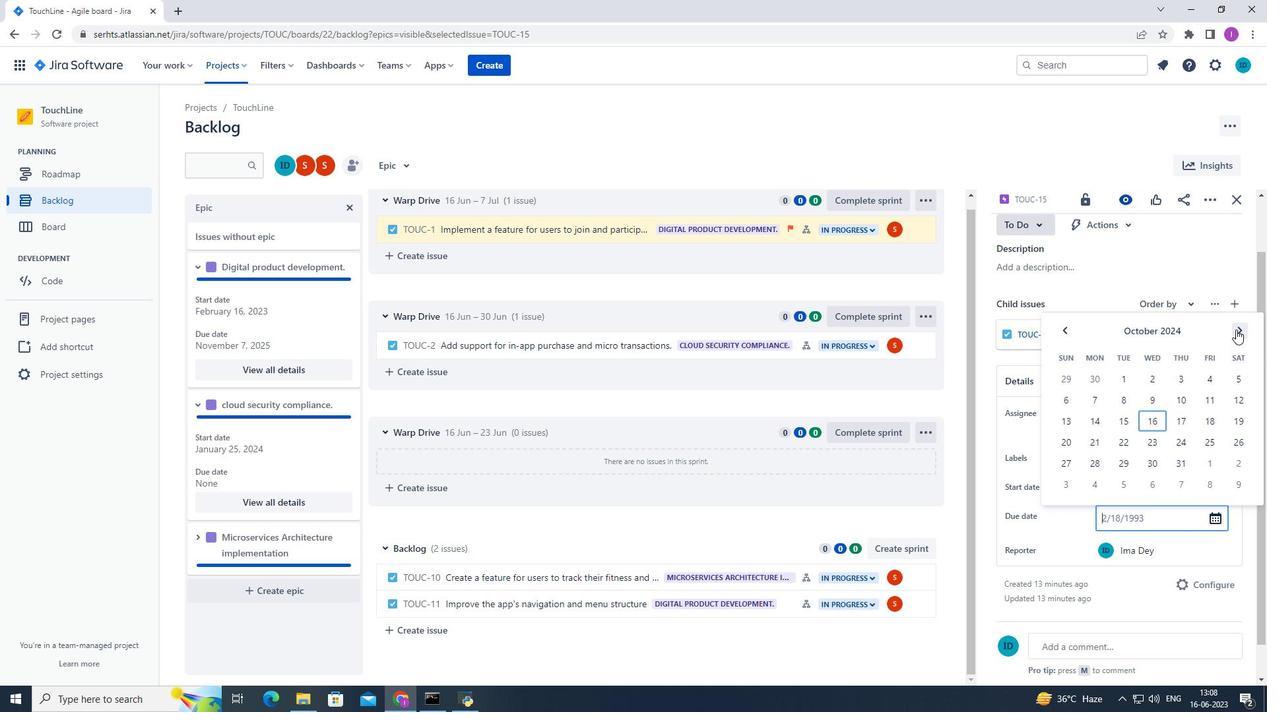 
Action: Mouse pressed left at (1236, 330)
Screenshot: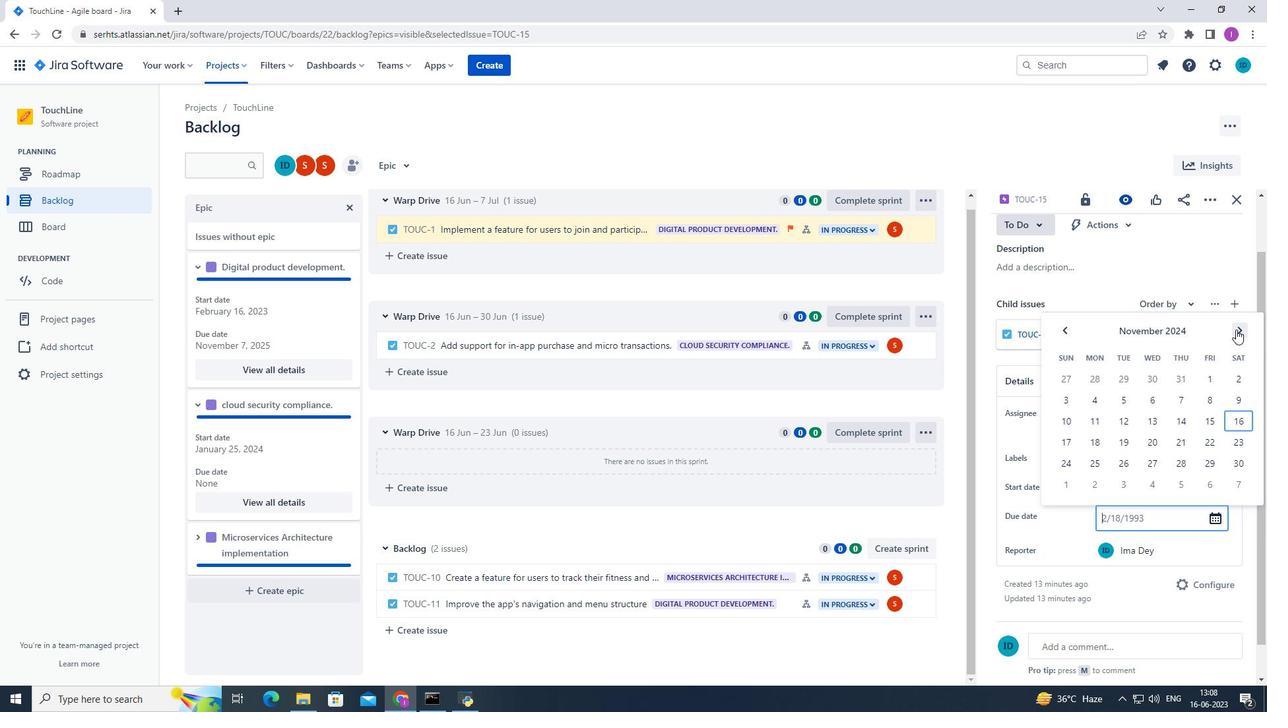 
Action: Mouse pressed left at (1236, 330)
Screenshot: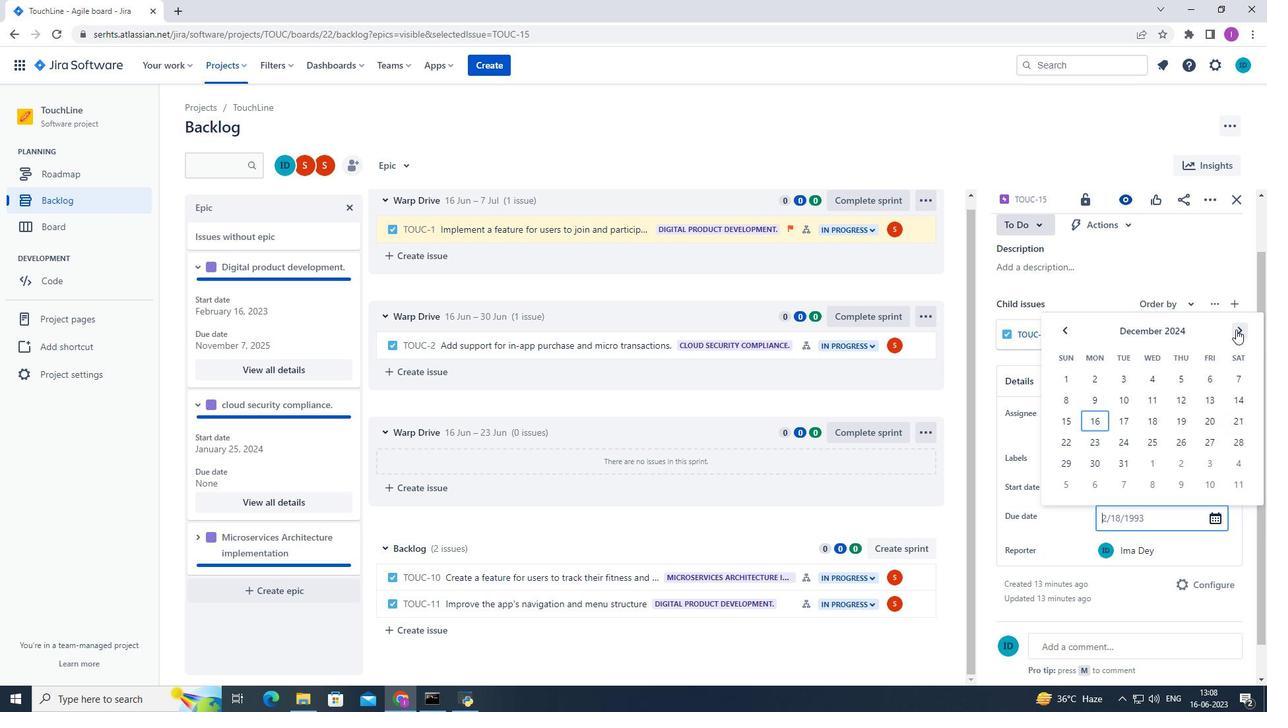 
Action: Mouse moved to (1238, 326)
Screenshot: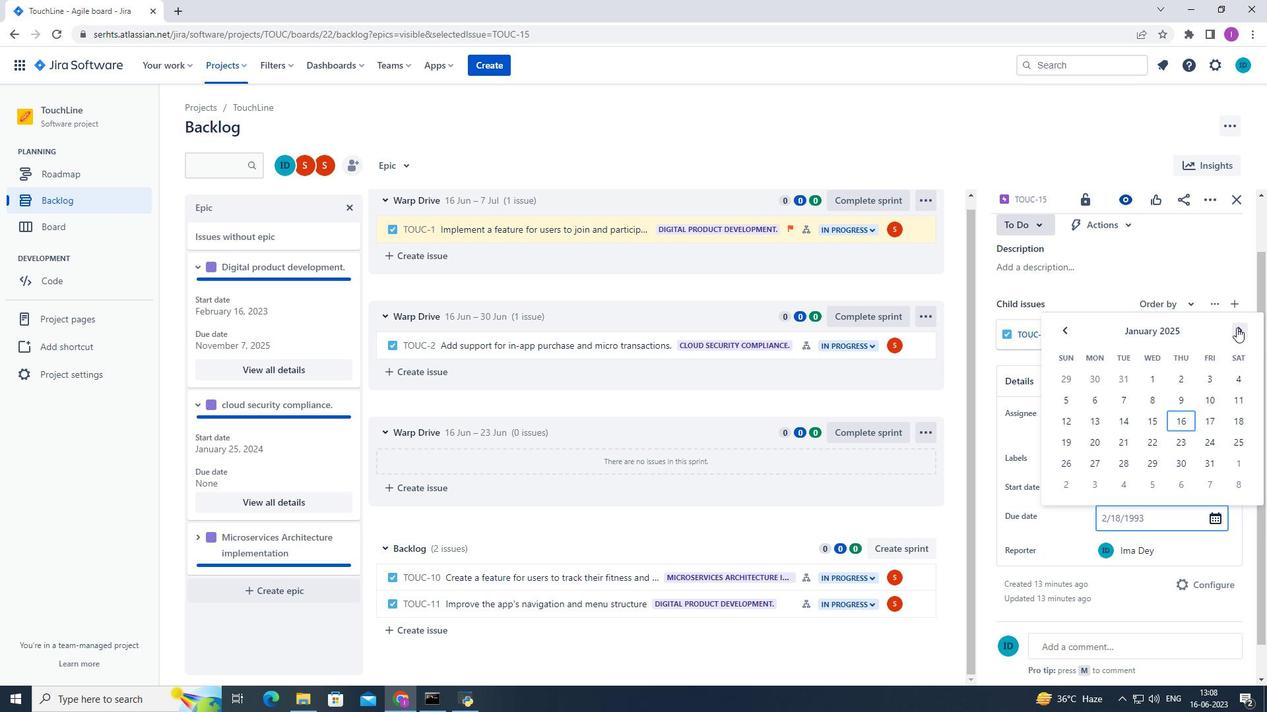 
Action: Mouse pressed left at (1238, 326)
Screenshot: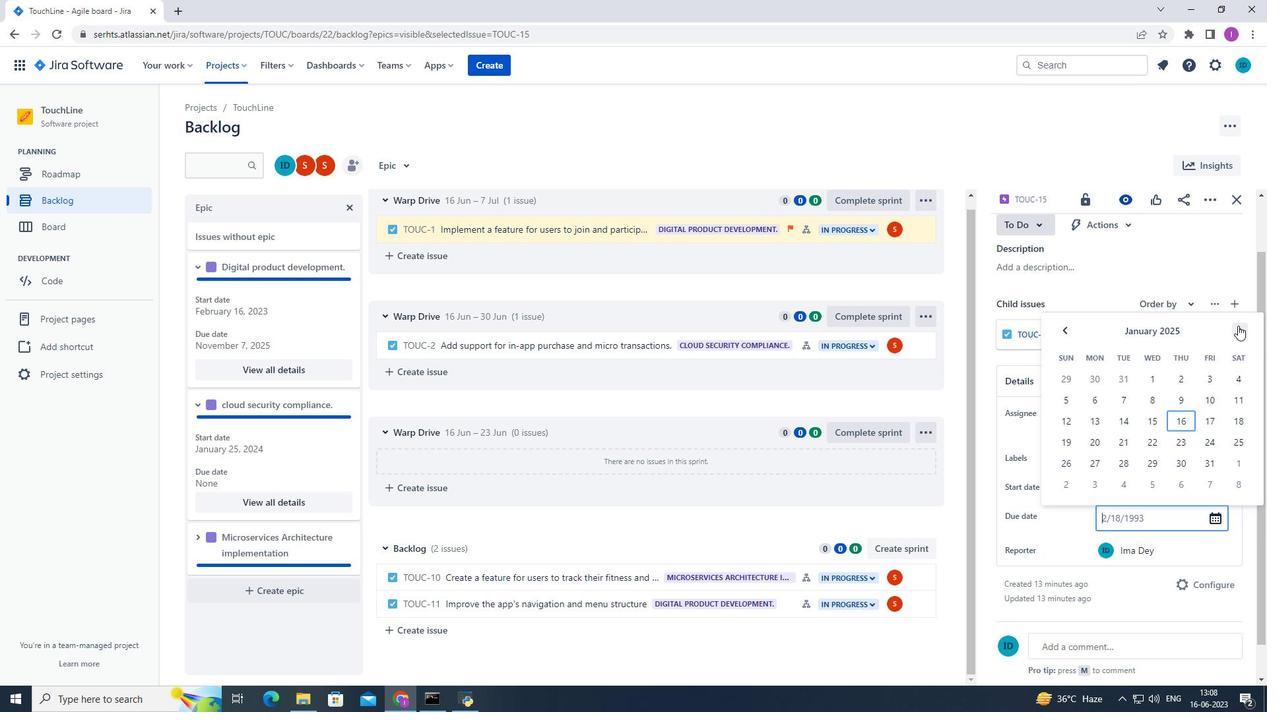 
Action: Mouse pressed left at (1238, 326)
Screenshot: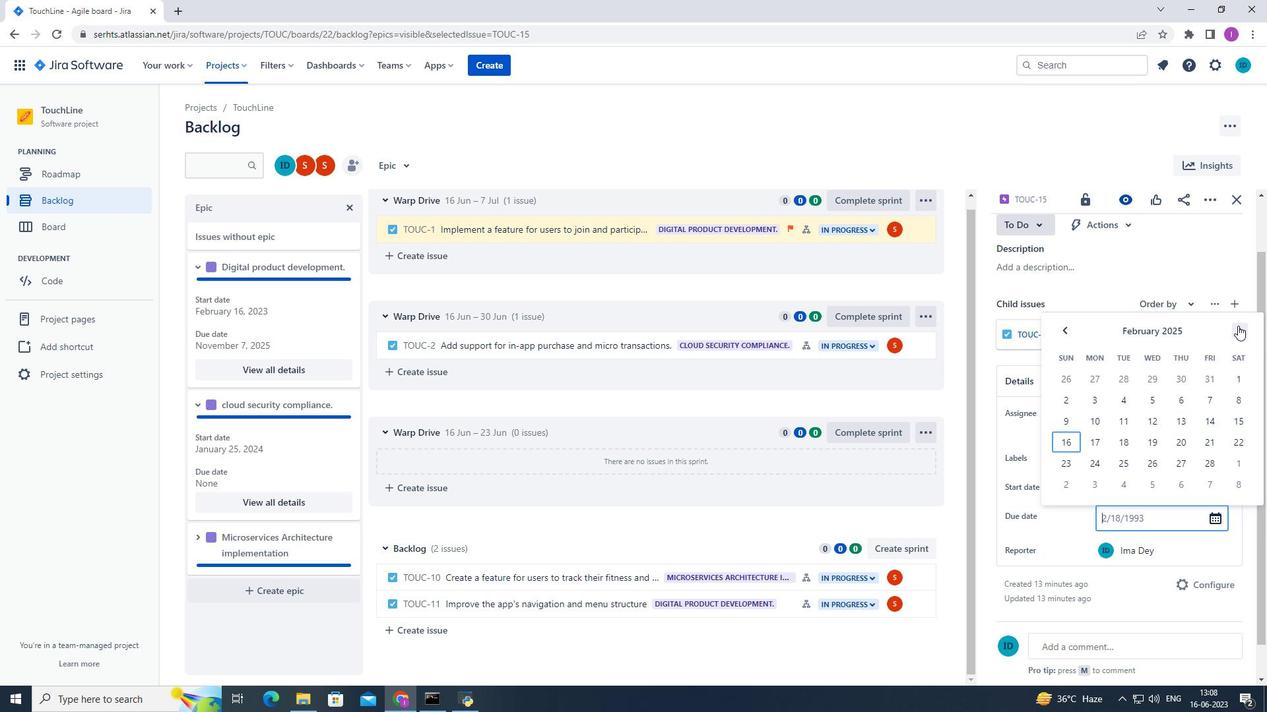 
Action: Mouse pressed left at (1238, 326)
Screenshot: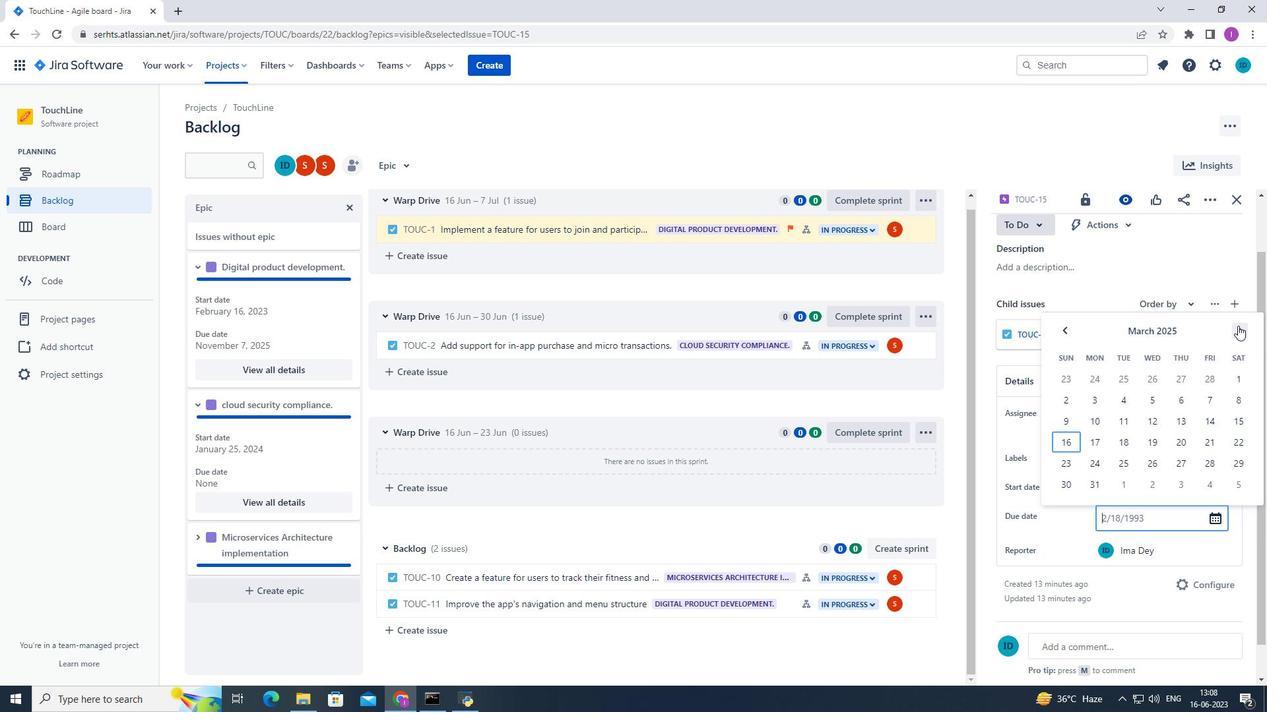 
Action: Mouse pressed left at (1238, 326)
Screenshot: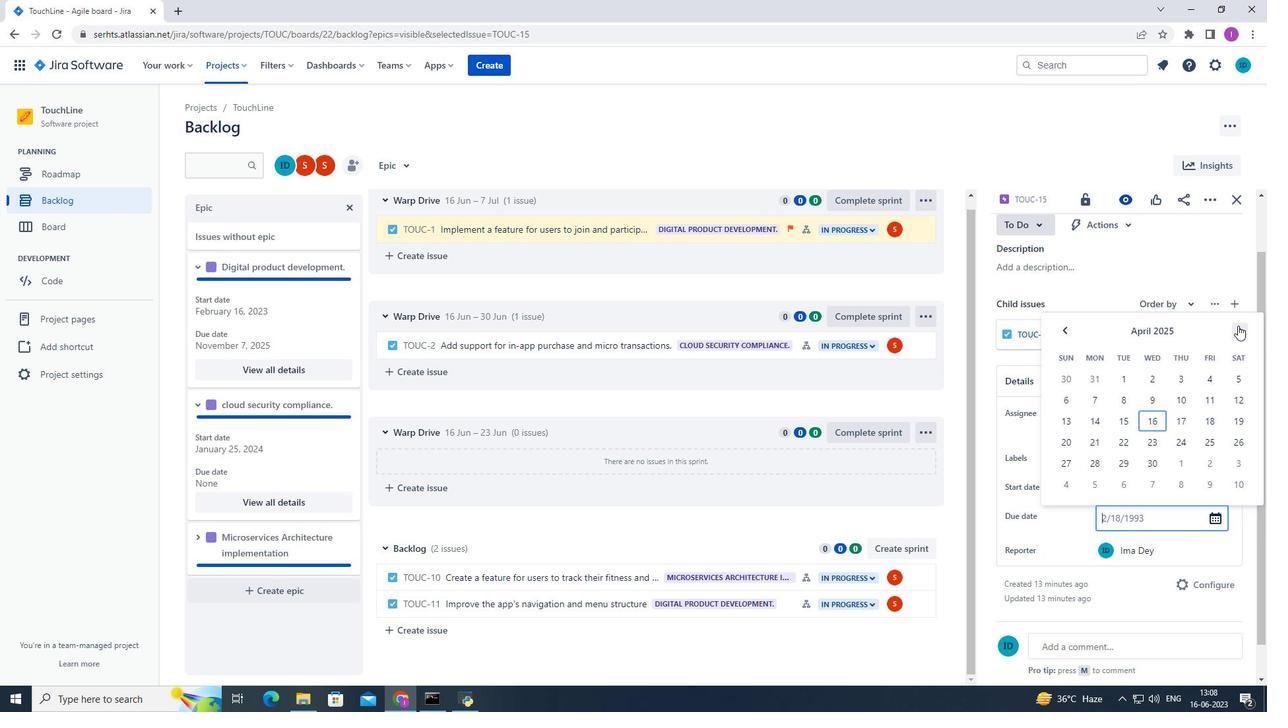 
Action: Mouse pressed left at (1238, 326)
Screenshot: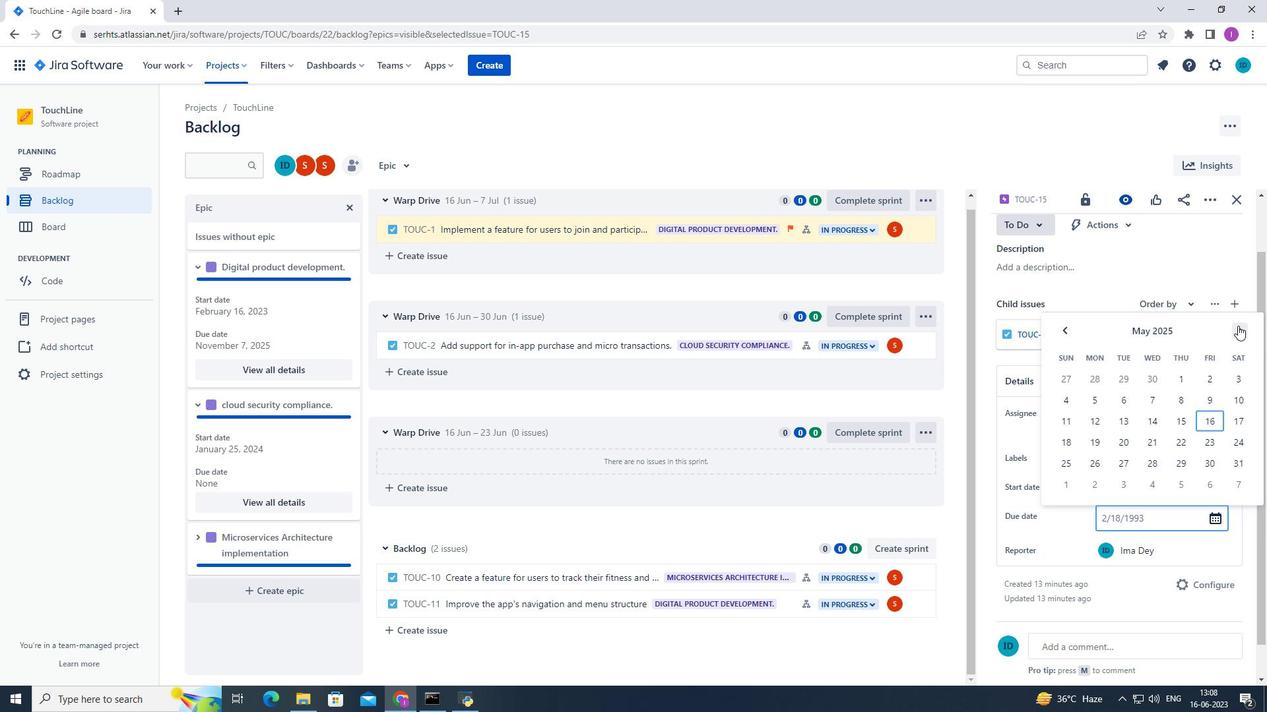 
Action: Mouse pressed left at (1238, 326)
Screenshot: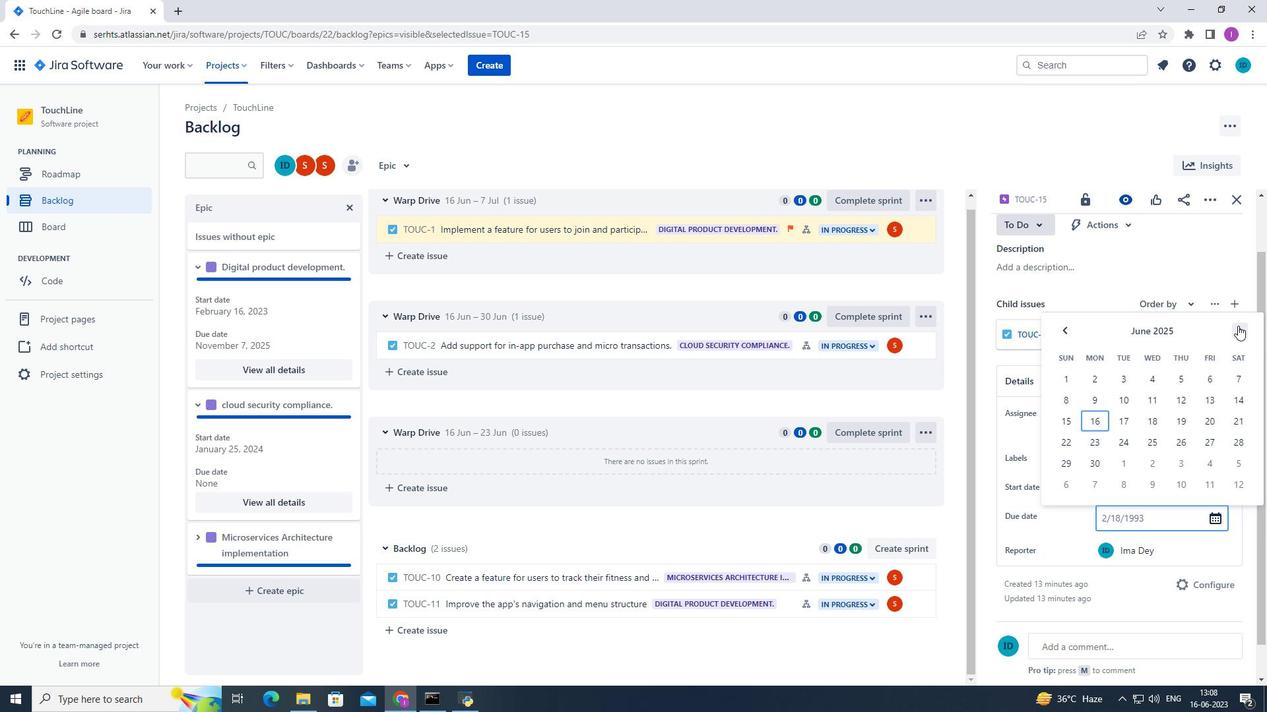 
Action: Mouse pressed left at (1238, 326)
Screenshot: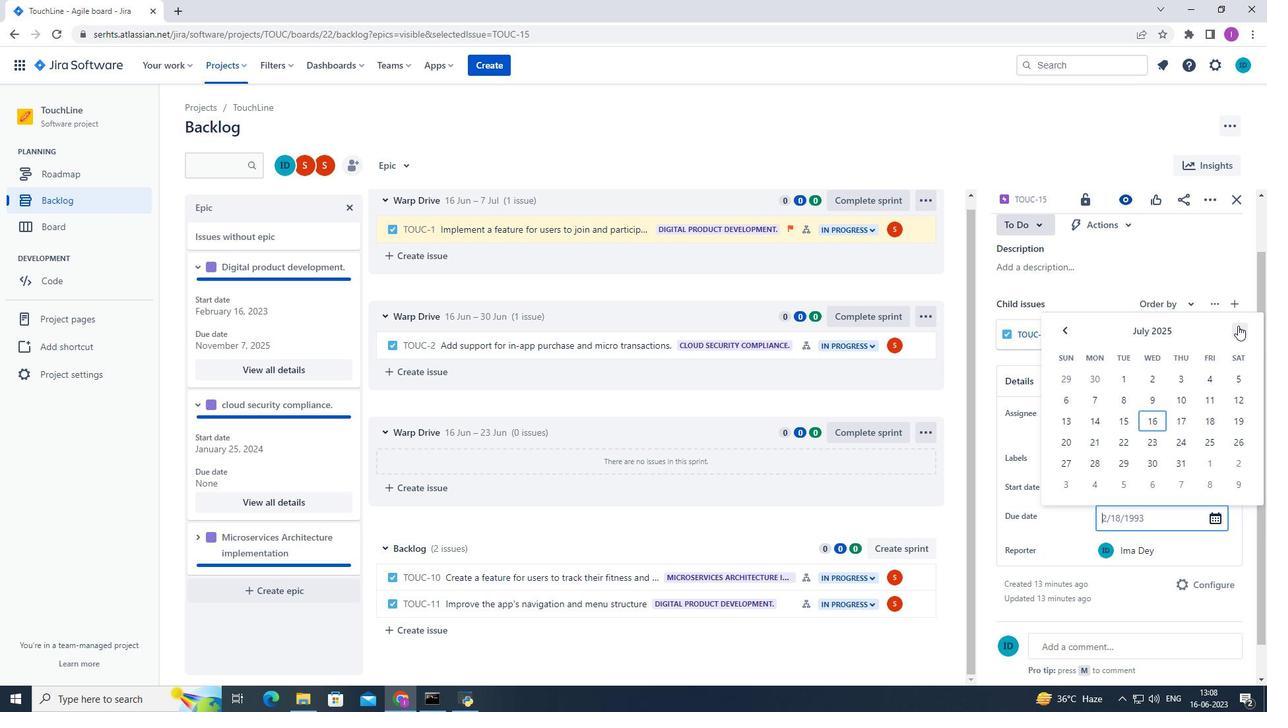 
Action: Mouse pressed left at (1238, 326)
Screenshot: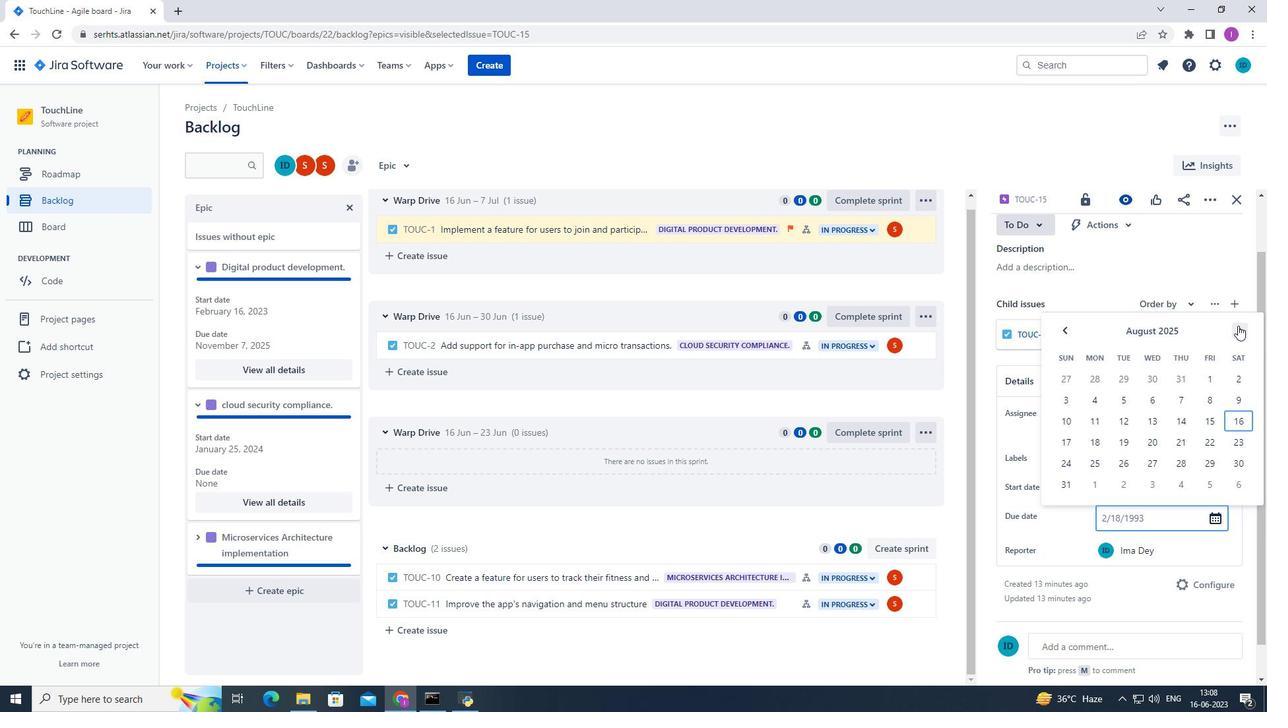 
Action: Mouse pressed left at (1238, 326)
Screenshot: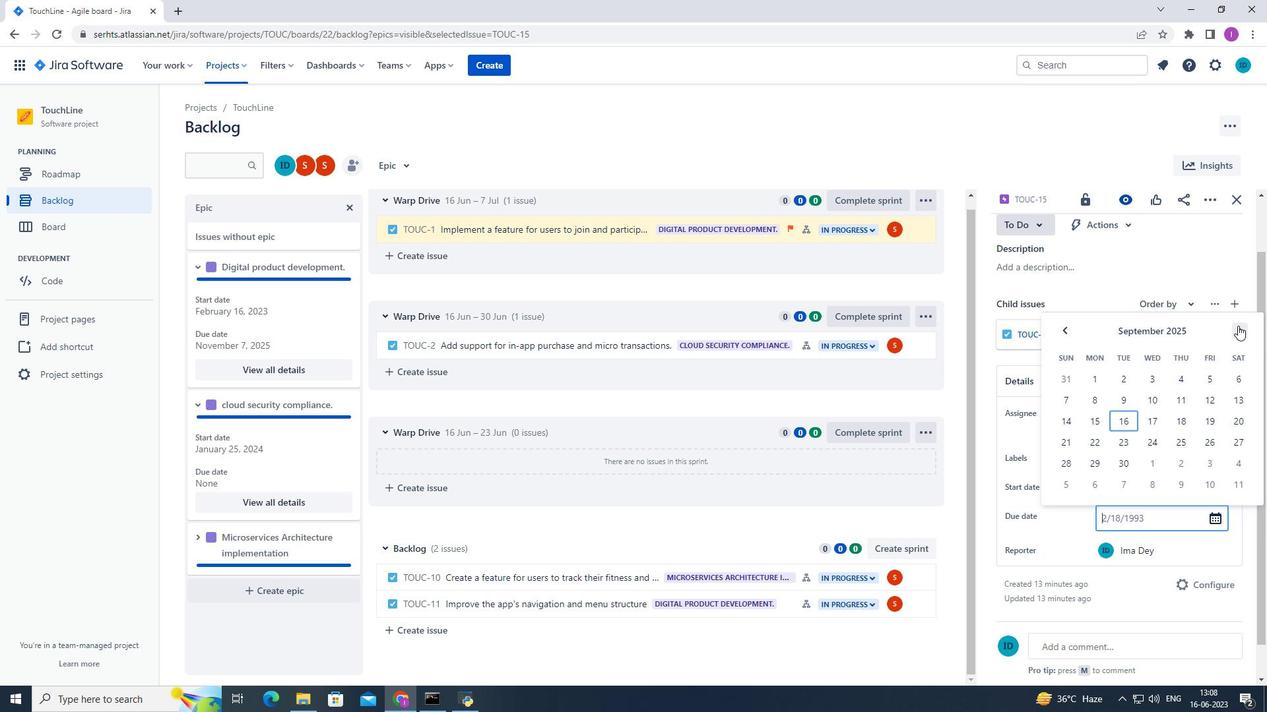 
Action: Mouse moved to (1063, 331)
Screenshot: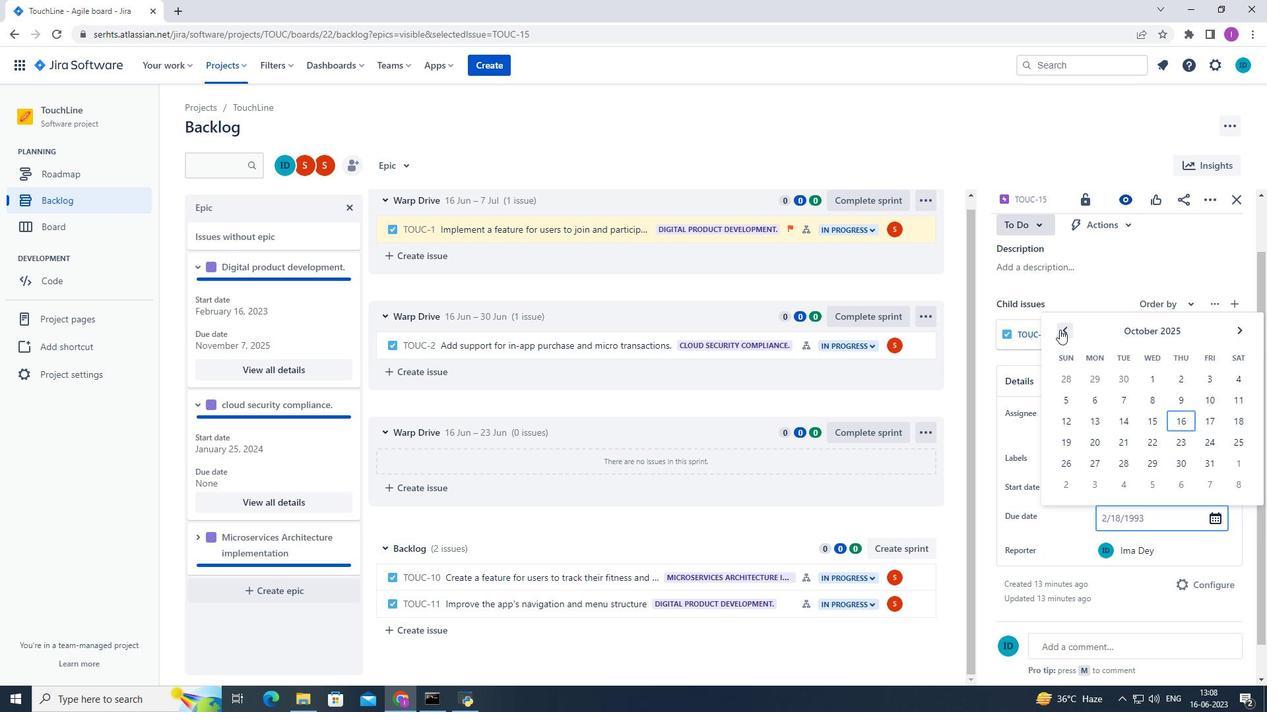 
Action: Mouse pressed left at (1063, 331)
Screenshot: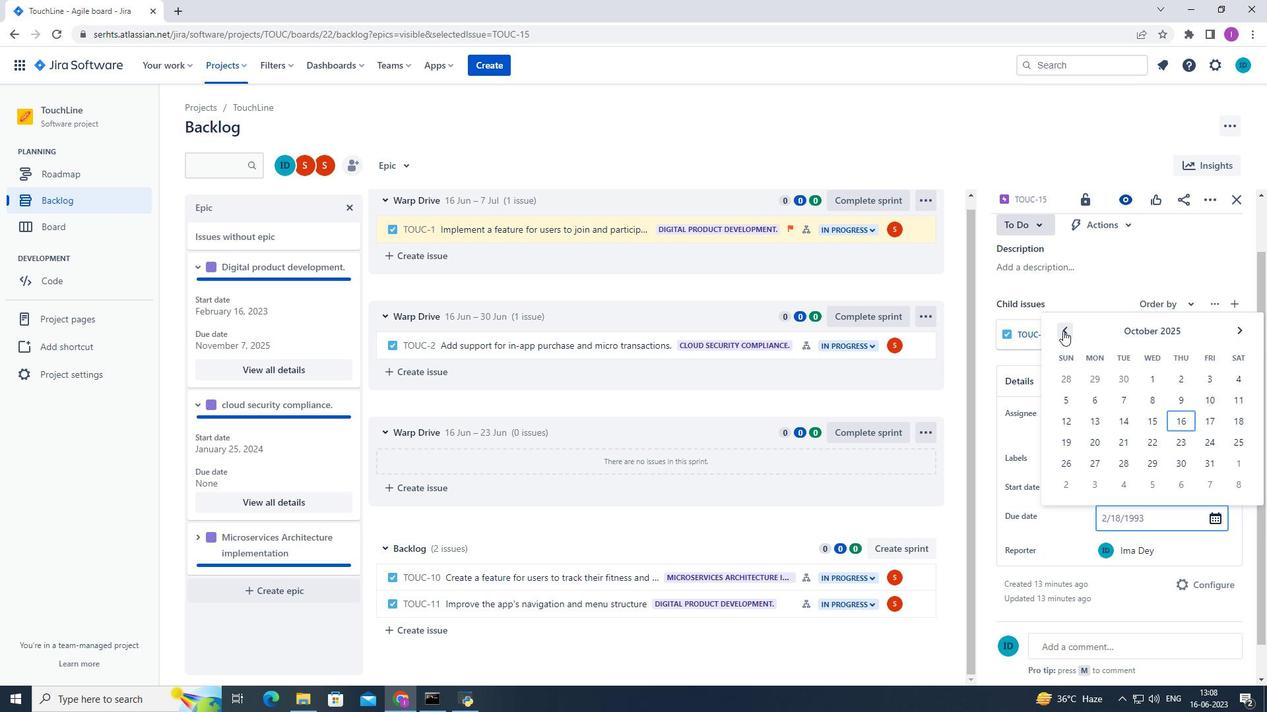 
Action: Mouse moved to (1243, 436)
Screenshot: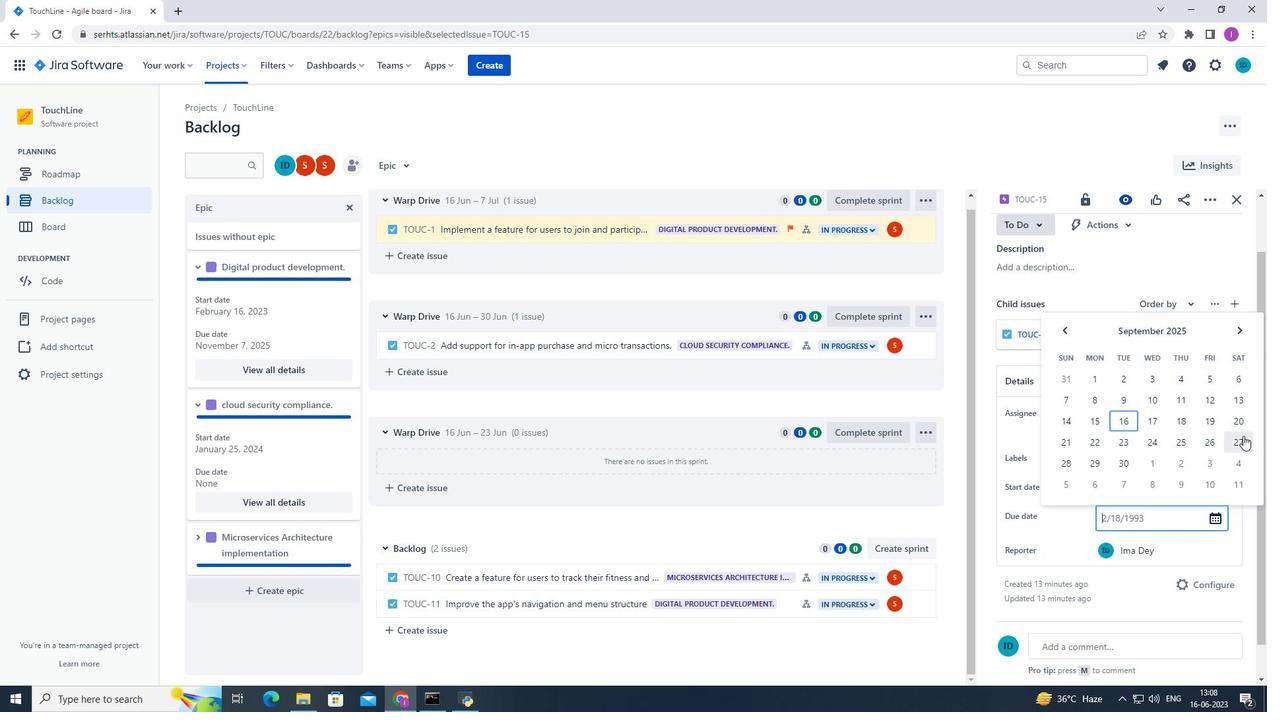 
Action: Mouse pressed left at (1243, 436)
Screenshot: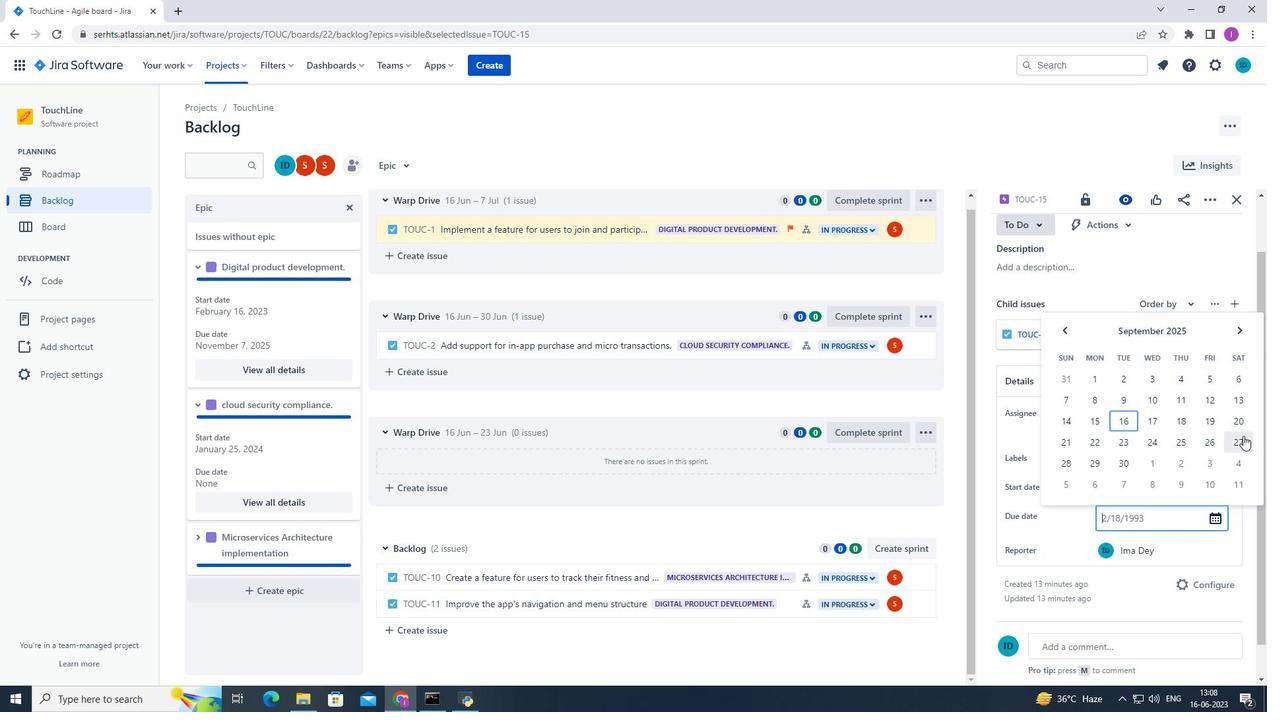 
Action: Mouse moved to (889, 513)
Screenshot: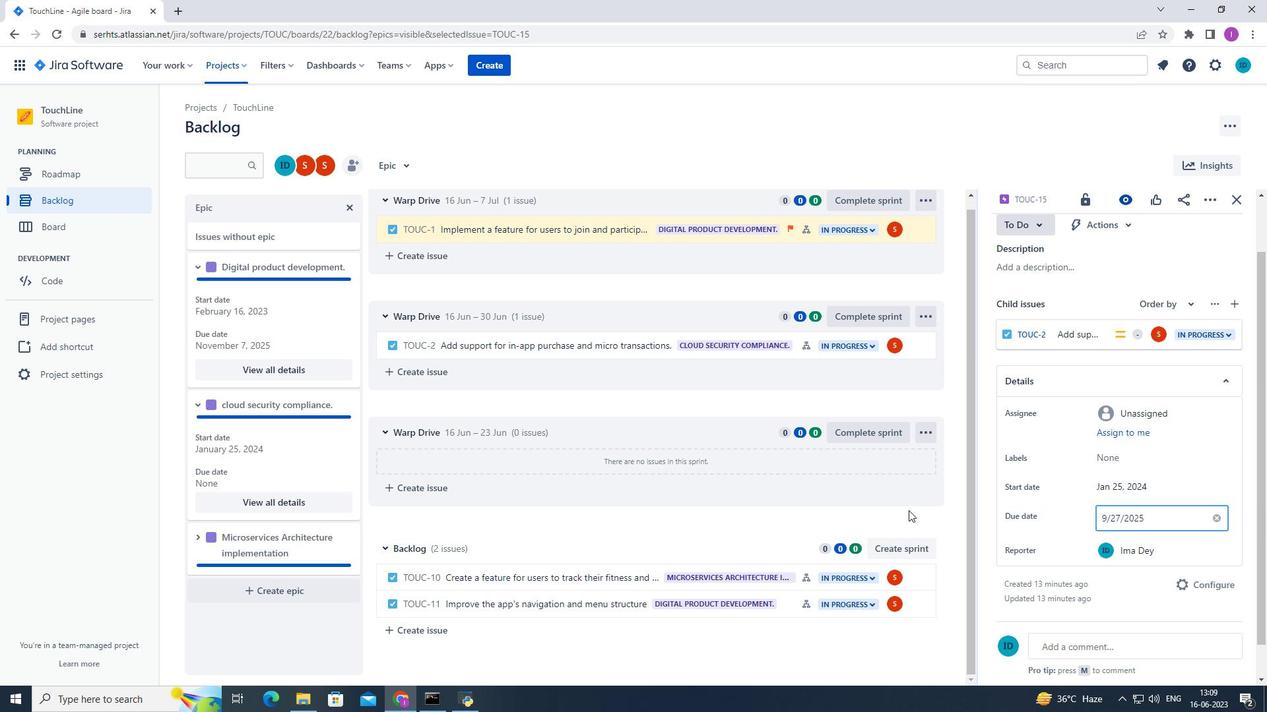 
